 Task: Find connections with filter location Szarvas with filter topic #Softwaredesignwith filter profile language English with filter current company Biocon with filter school B.P. Poddar Institute Of Management and Technology with filter industry Specialty Trade Contractors with filter service category Project Management with filter keywords title Sales Manager
Action: Mouse pressed left at (506, 35)
Screenshot: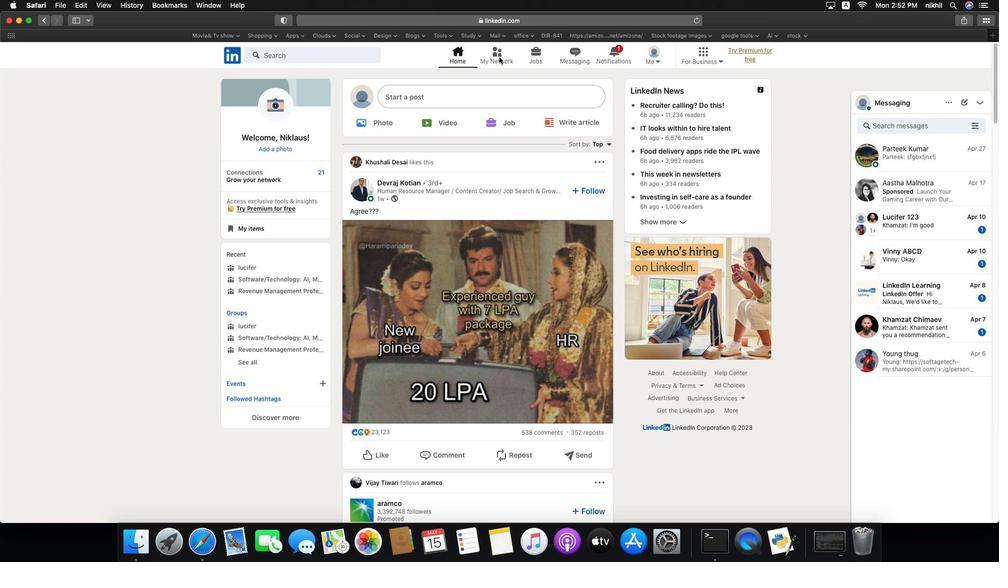 
Action: Mouse pressed left at (506, 35)
Screenshot: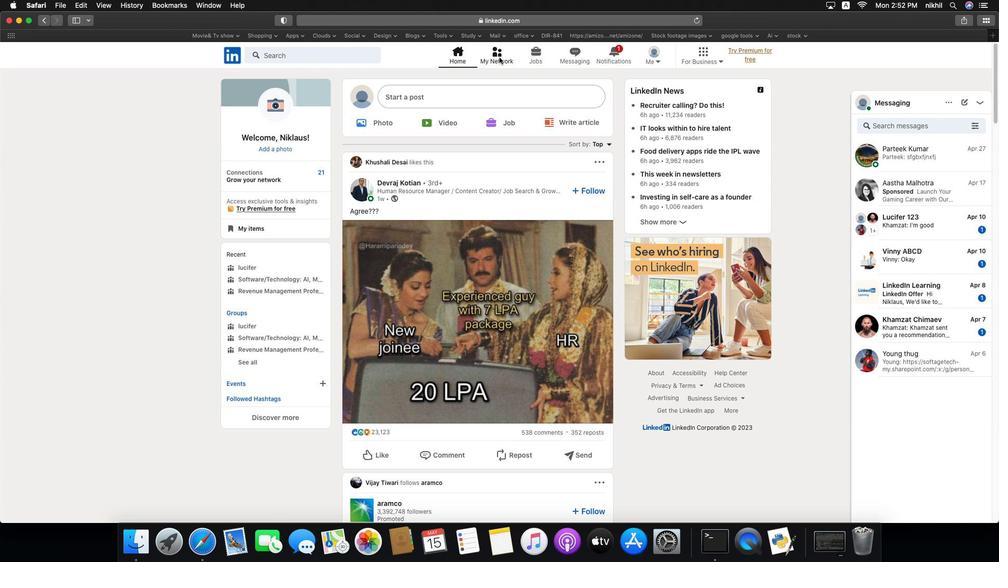 
Action: Mouse moved to (282, 92)
Screenshot: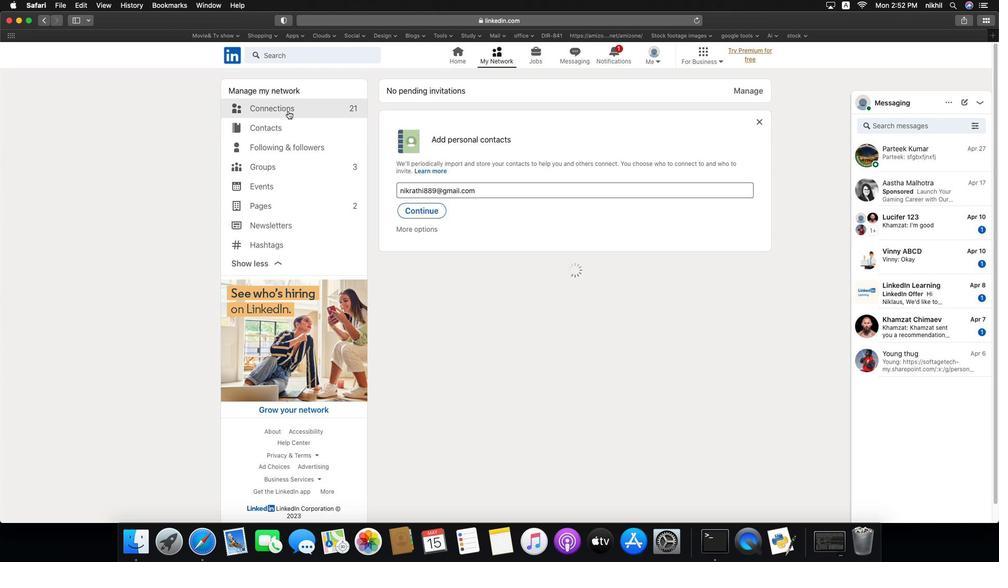
Action: Mouse pressed left at (282, 92)
Screenshot: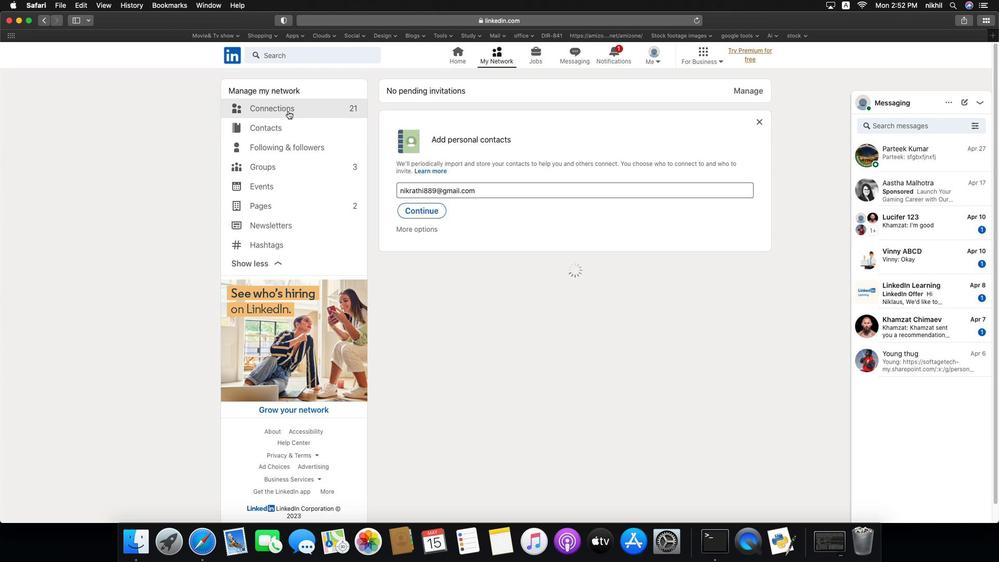 
Action: Mouse moved to (294, 88)
Screenshot: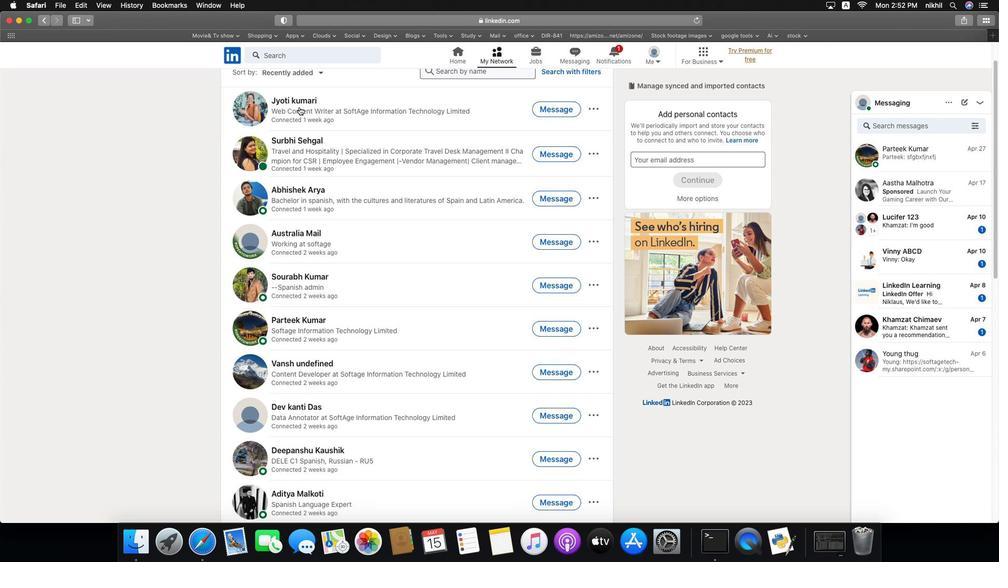 
Action: Mouse scrolled (294, 88) with delta (-24, -24)
Screenshot: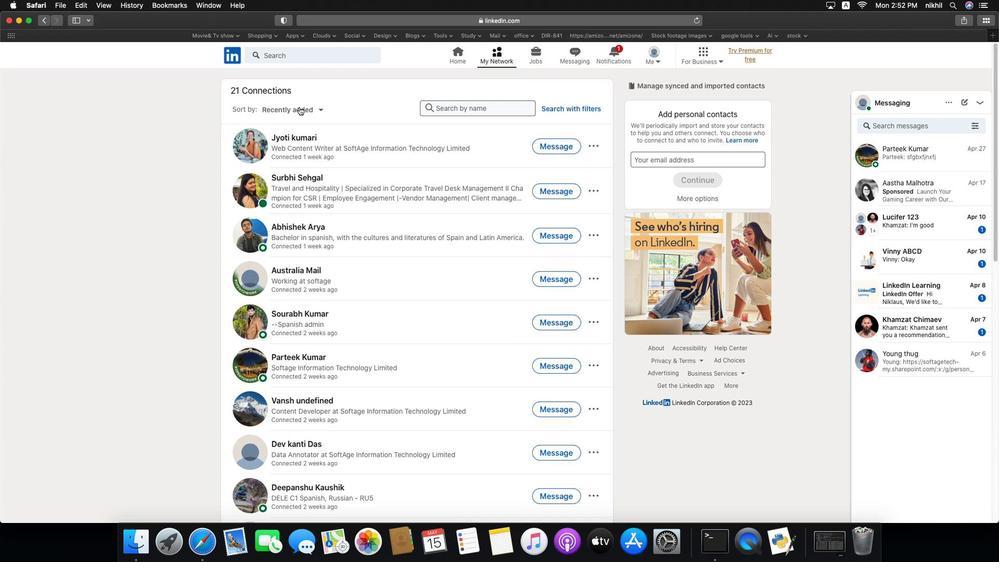 
Action: Mouse scrolled (294, 88) with delta (-24, -24)
Screenshot: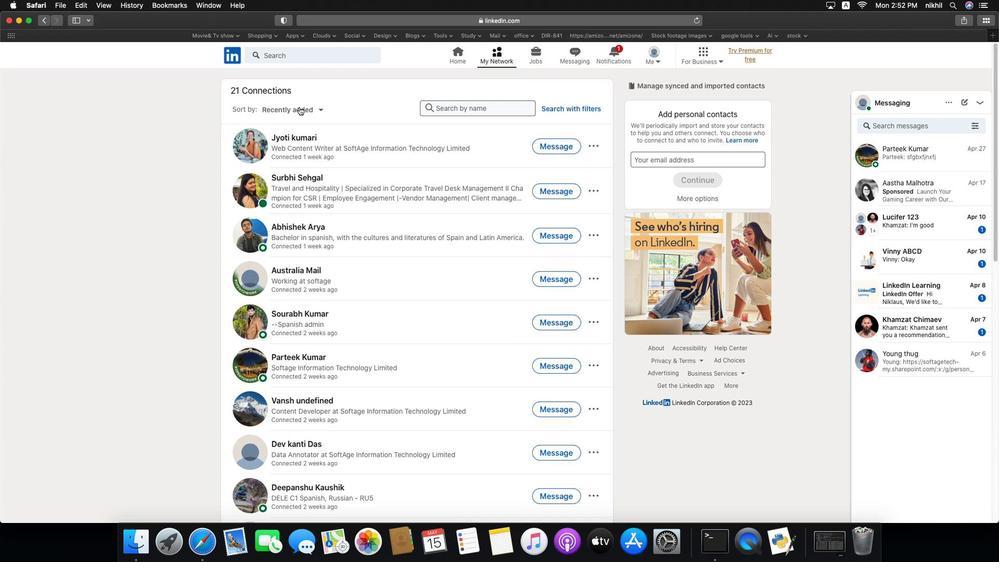 
Action: Mouse scrolled (294, 88) with delta (-24, -23)
Screenshot: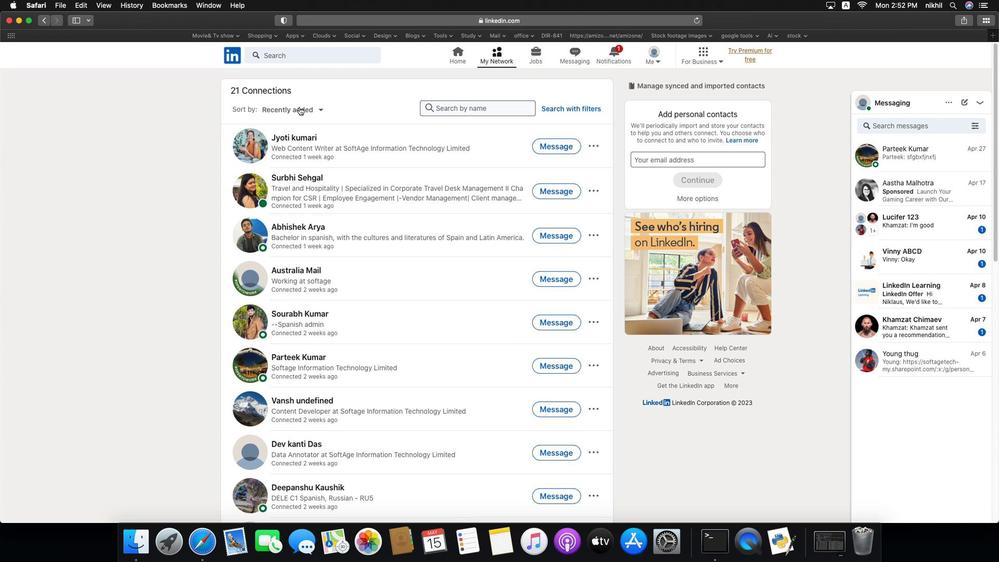 
Action: Mouse moved to (569, 92)
Screenshot: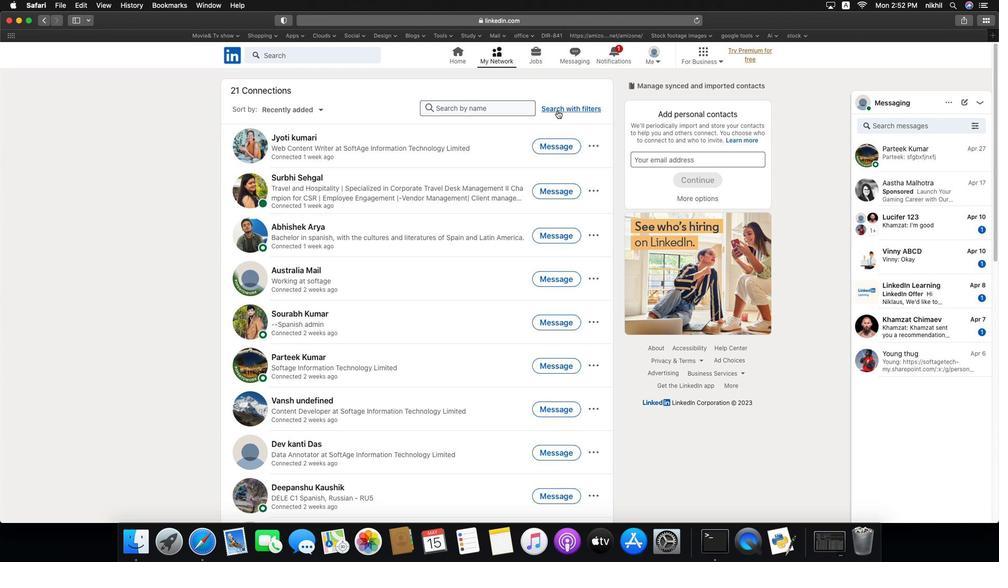 
Action: Mouse pressed left at (569, 92)
Screenshot: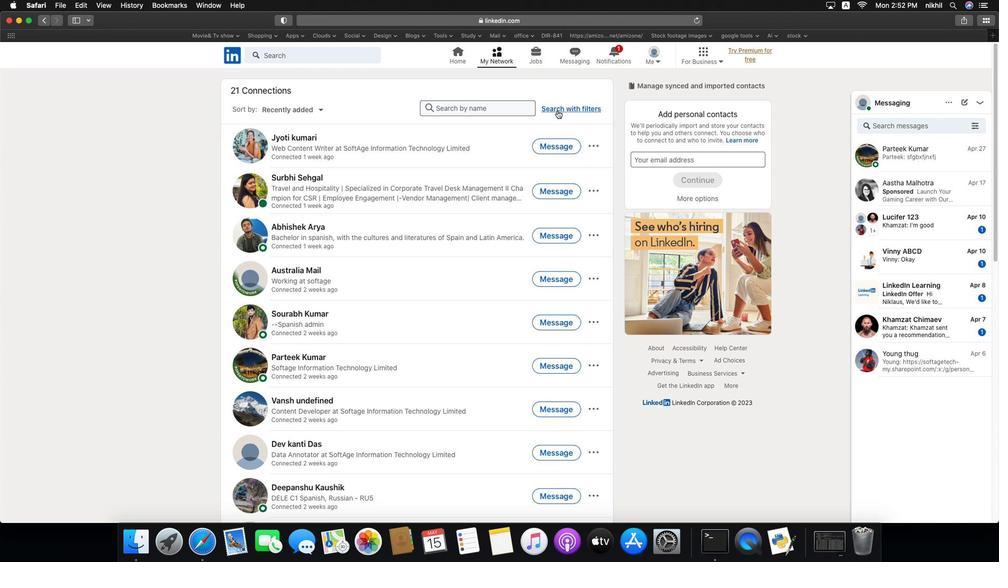 
Action: Mouse moved to (560, 59)
Screenshot: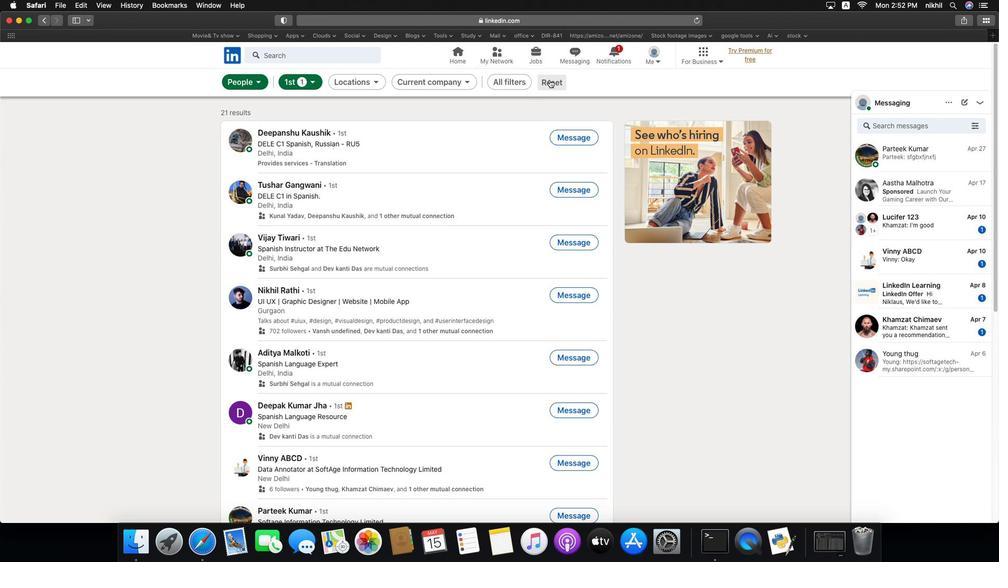 
Action: Mouse pressed left at (560, 59)
Screenshot: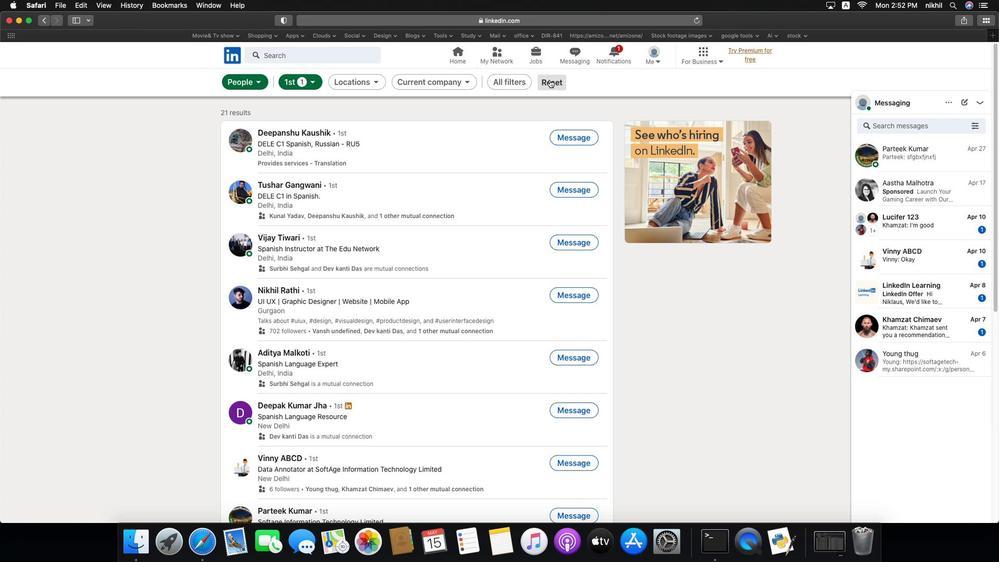 
Action: Mouse pressed left at (560, 59)
Screenshot: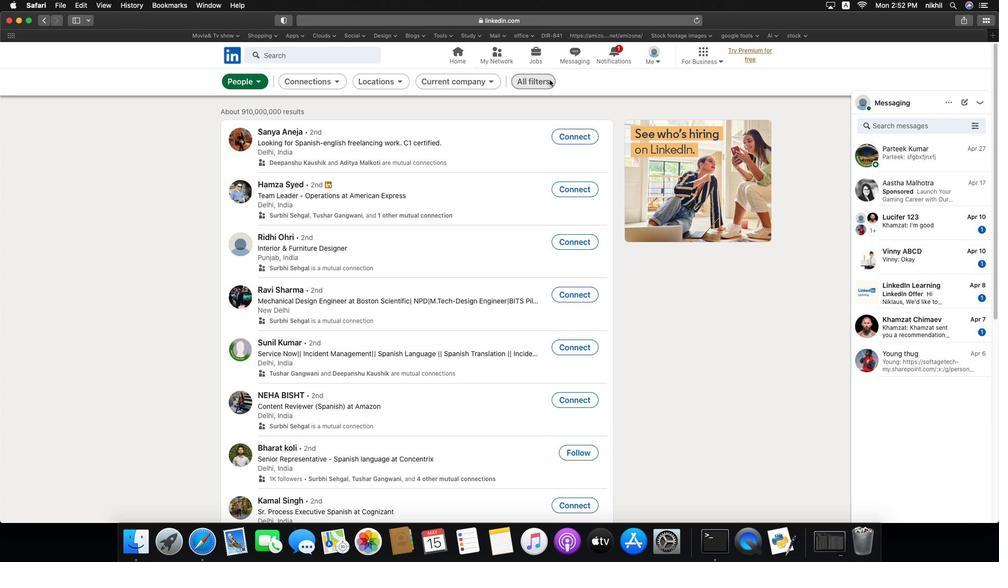 
Action: Mouse moved to (1006, 338)
Screenshot: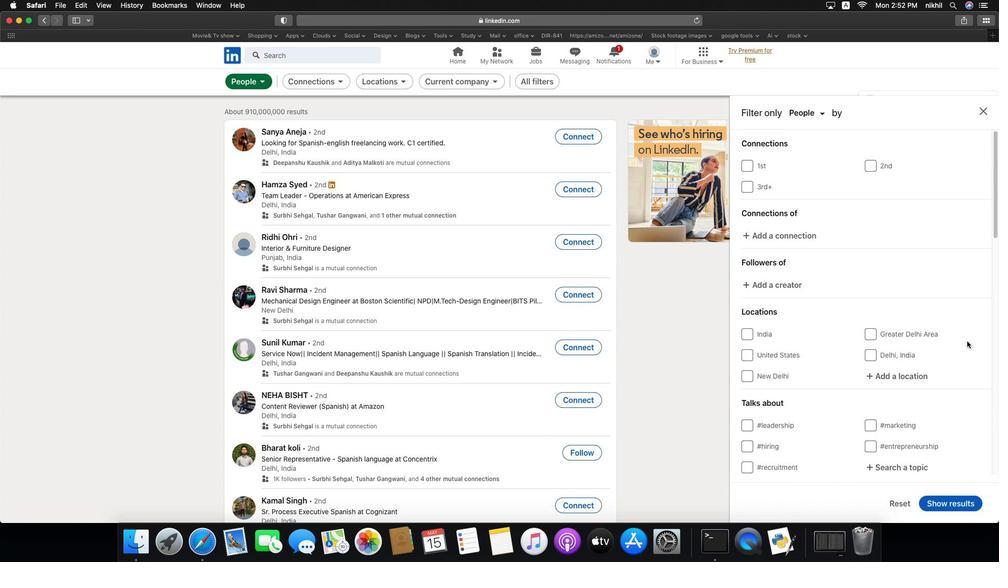 
Action: Mouse scrolled (1006, 338) with delta (-24, -25)
Screenshot: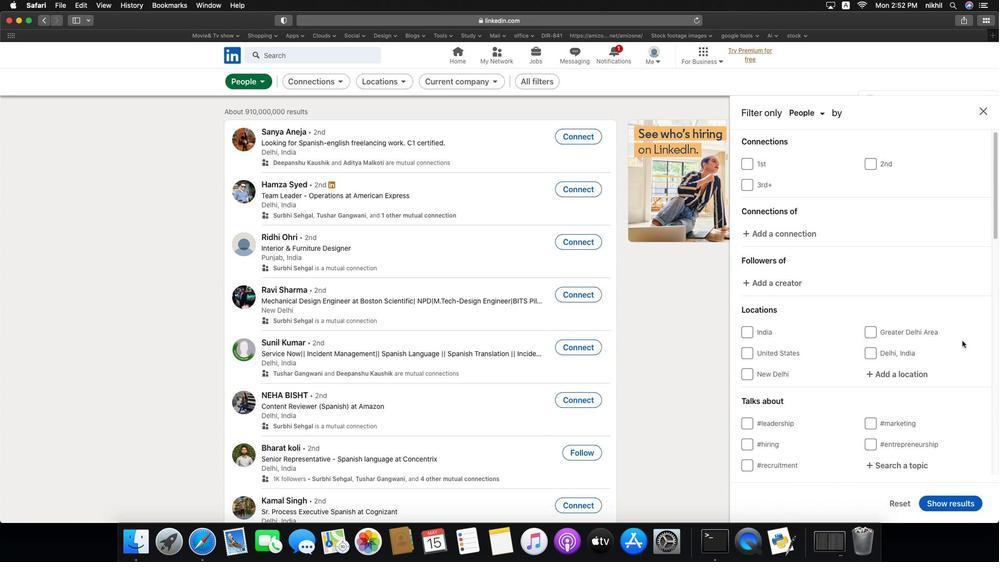
Action: Mouse moved to (933, 368)
Screenshot: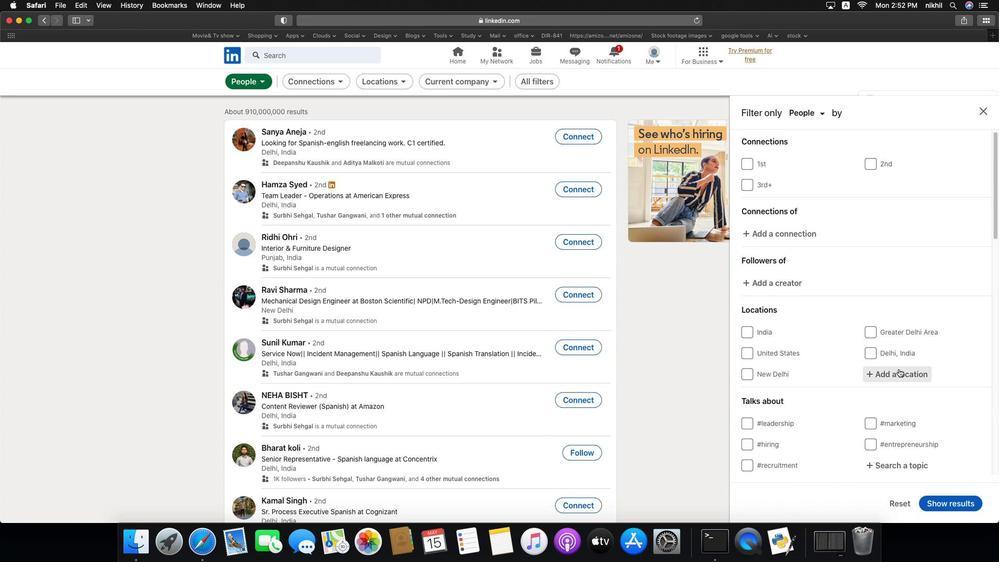 
Action: Mouse pressed left at (933, 368)
Screenshot: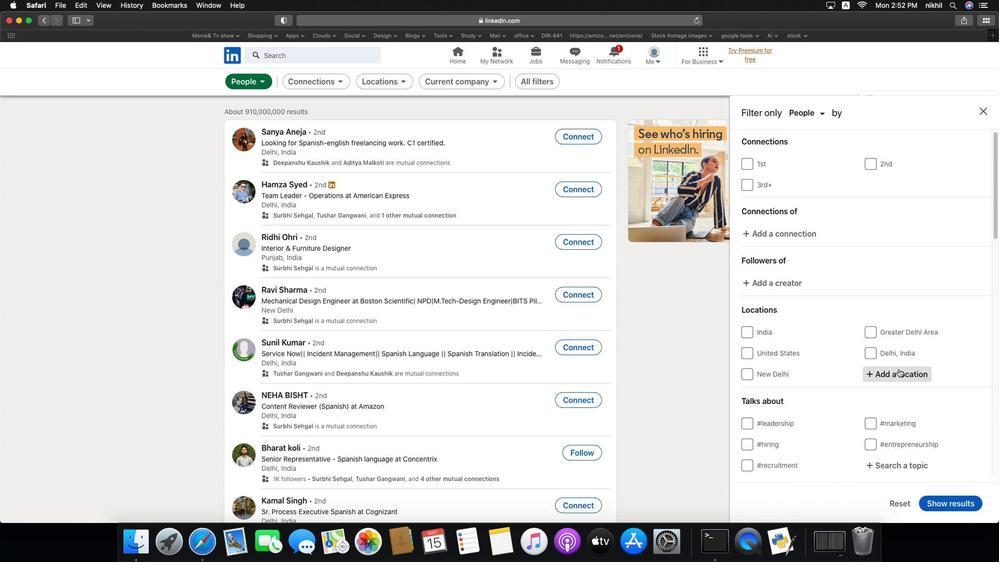 
Action: Key pressed Key.caps_lock'S'Key.caps_lock'z''a''e''v''a''s'Key.enter
Screenshot: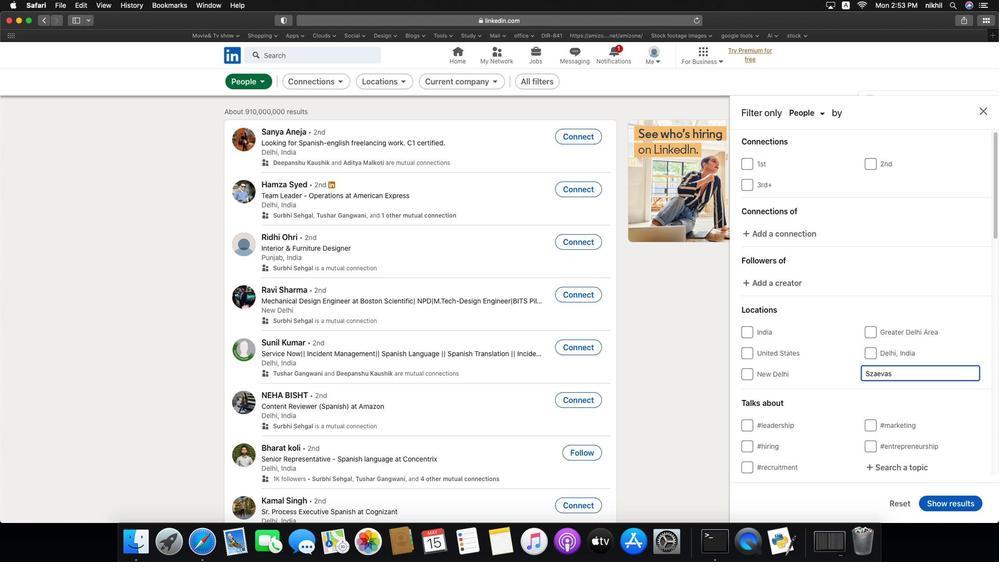 
Action: Mouse scrolled (933, 368) with delta (-24, -25)
Screenshot: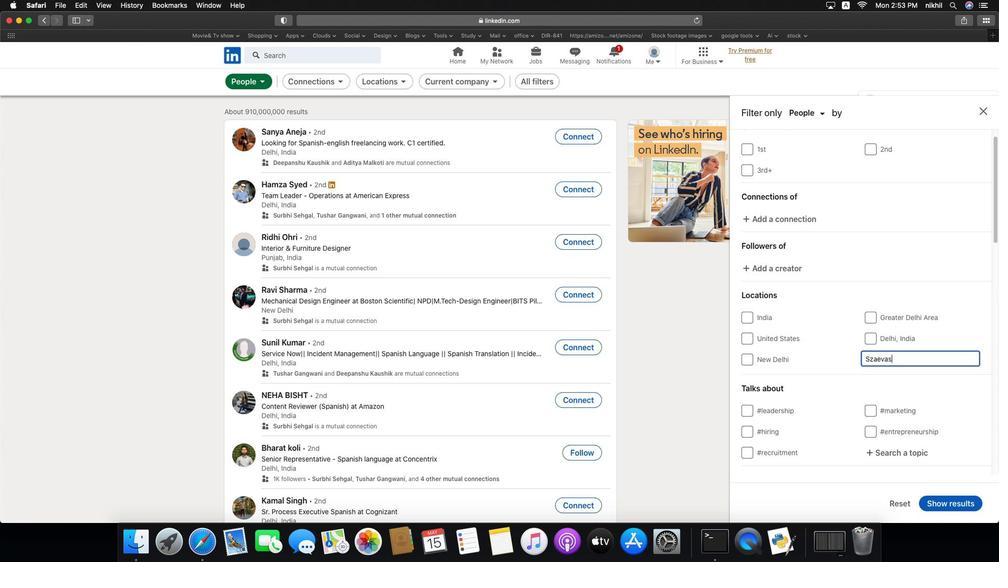
Action: Mouse scrolled (933, 368) with delta (-24, -25)
Screenshot: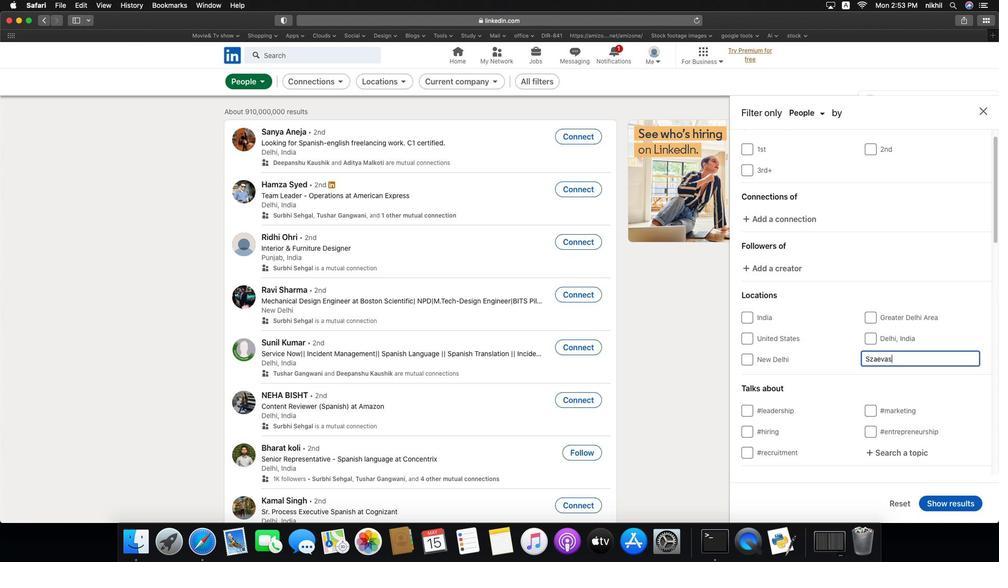 
Action: Mouse scrolled (933, 368) with delta (-24, -25)
Screenshot: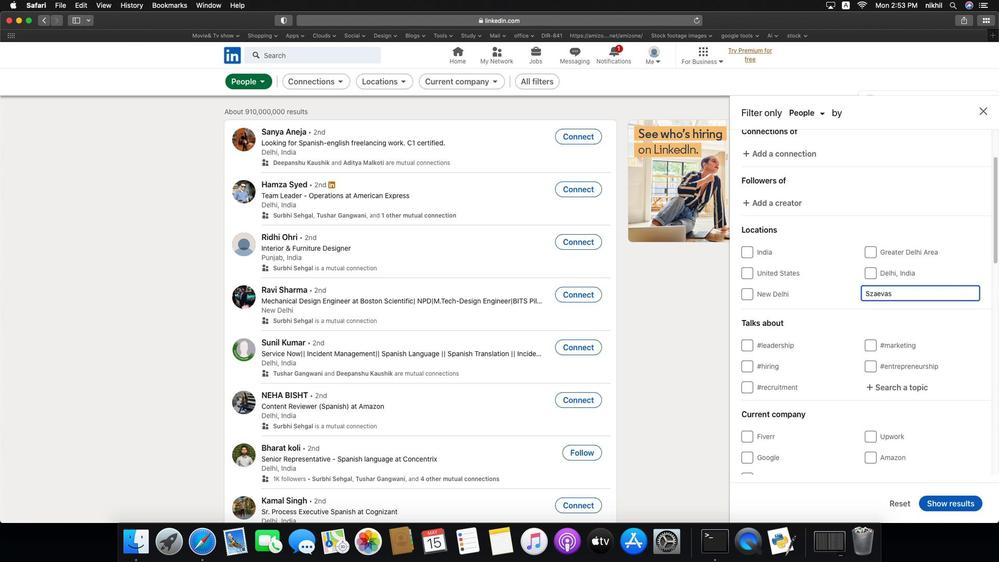 
Action: Mouse scrolled (933, 368) with delta (-24, -25)
Screenshot: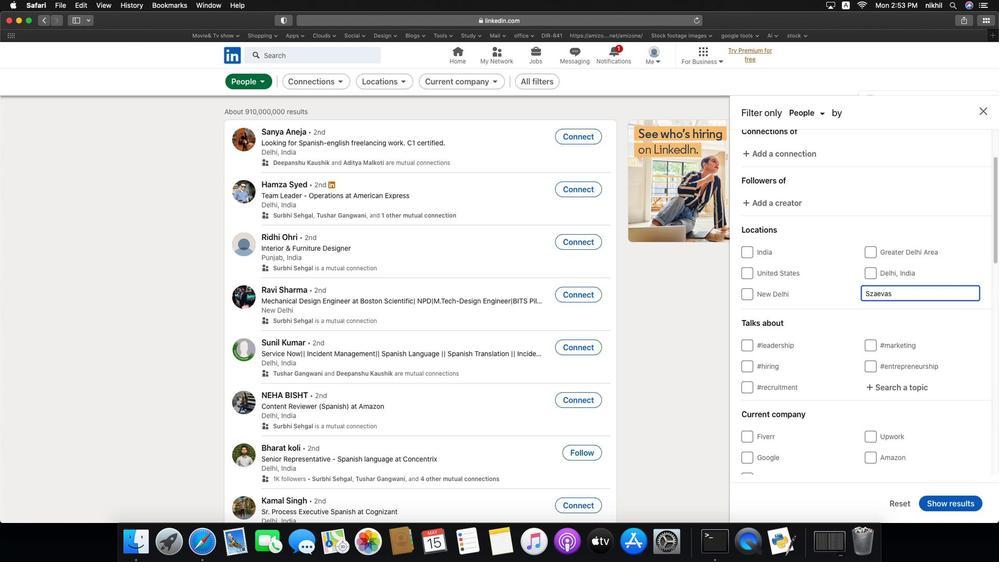 
Action: Mouse scrolled (933, 368) with delta (-24, -26)
Screenshot: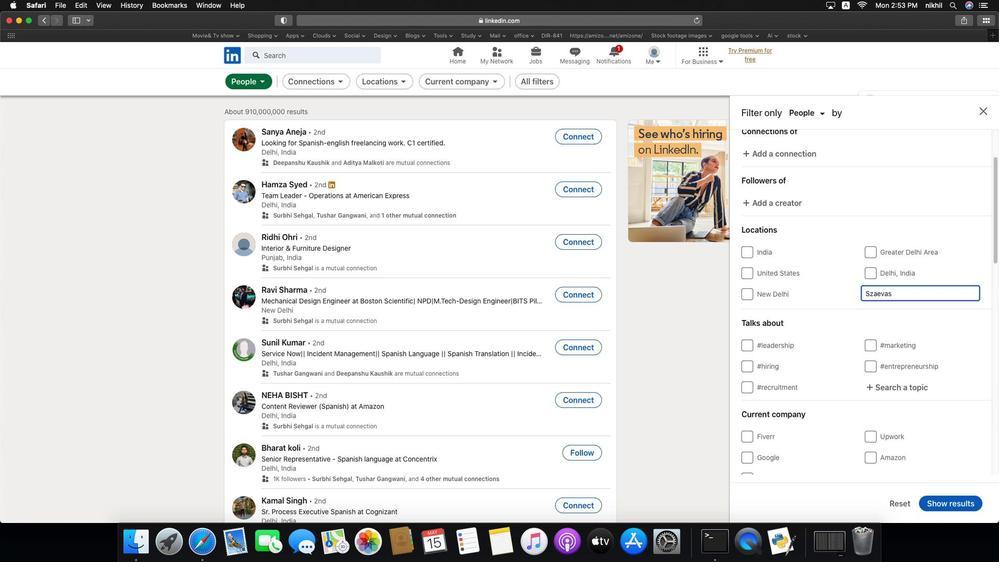
Action: Mouse moved to (930, 394)
Screenshot: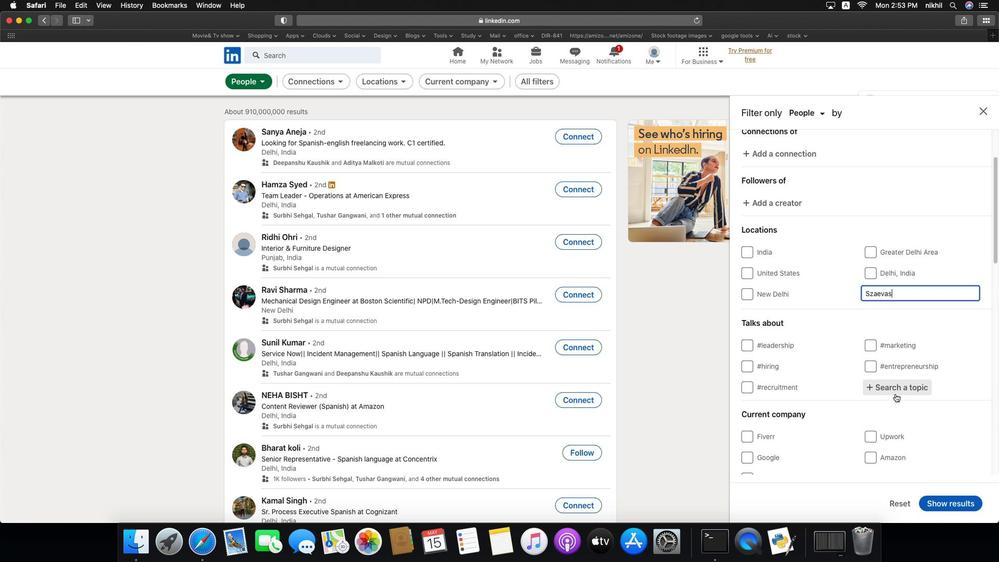
Action: Mouse pressed left at (930, 394)
Screenshot: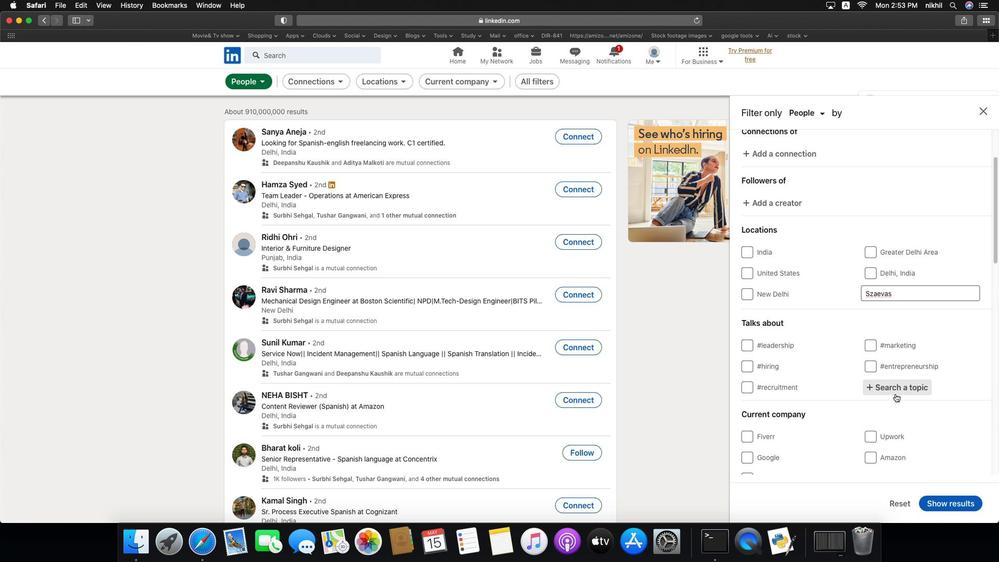 
Action: Key pressed Key.shift'#'Key.caps_lock'S'Key.caps_lock'o''f''t''w''a''r''e''d''e''s''i''g''n'Key.enter
Screenshot: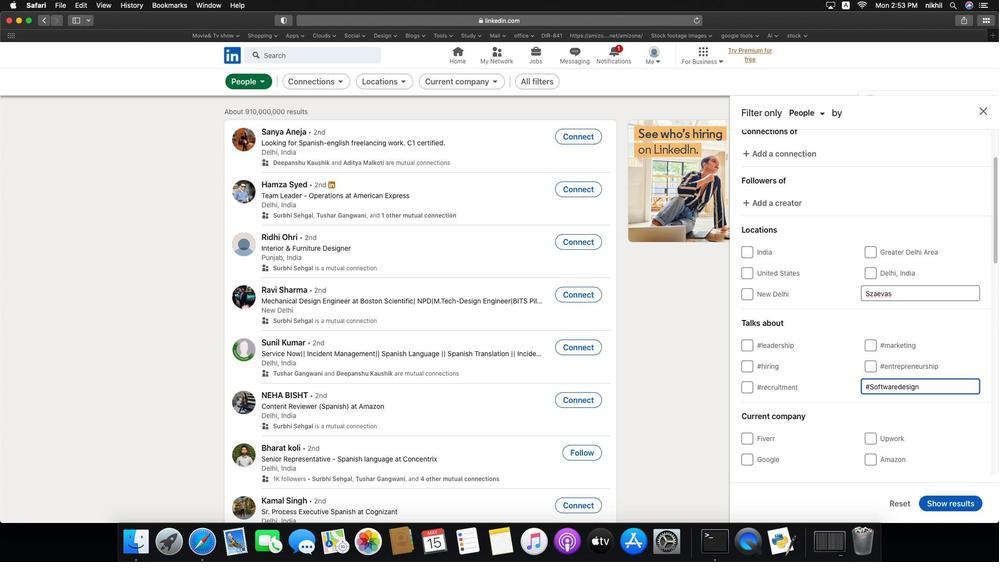 
Action: Mouse scrolled (930, 394) with delta (-24, -25)
Screenshot: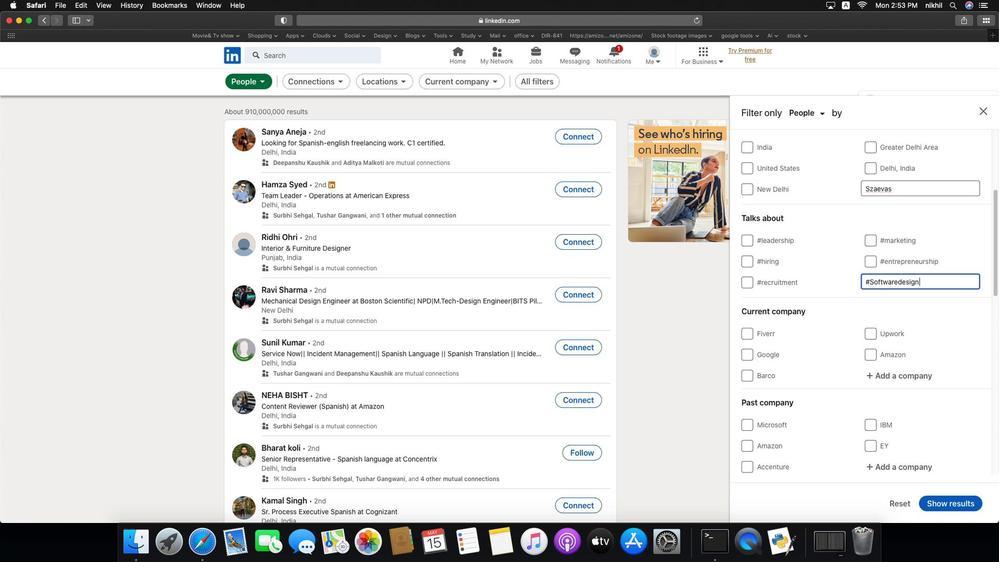 
Action: Mouse scrolled (930, 394) with delta (-24, -25)
Screenshot: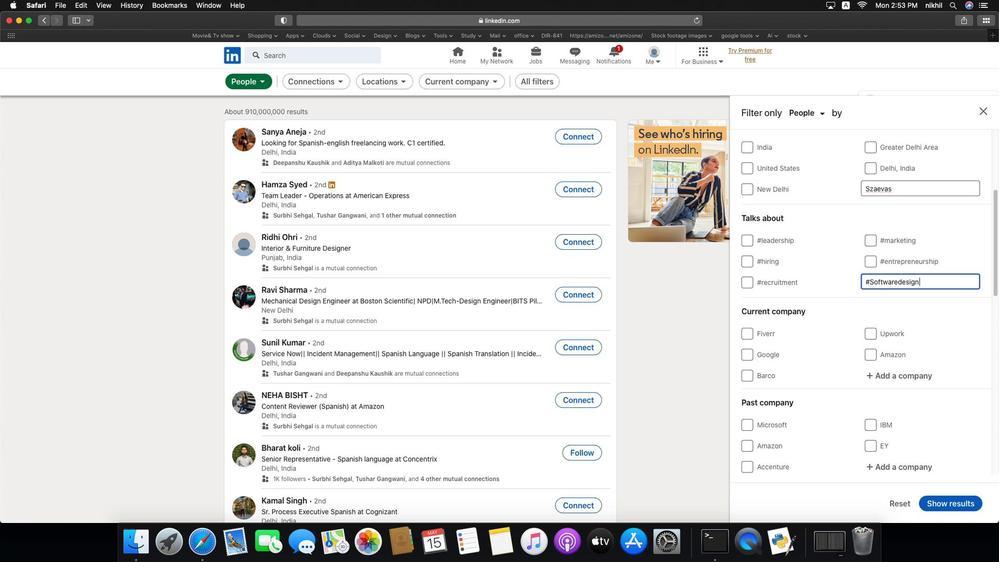 
Action: Mouse scrolled (930, 394) with delta (-24, -27)
Screenshot: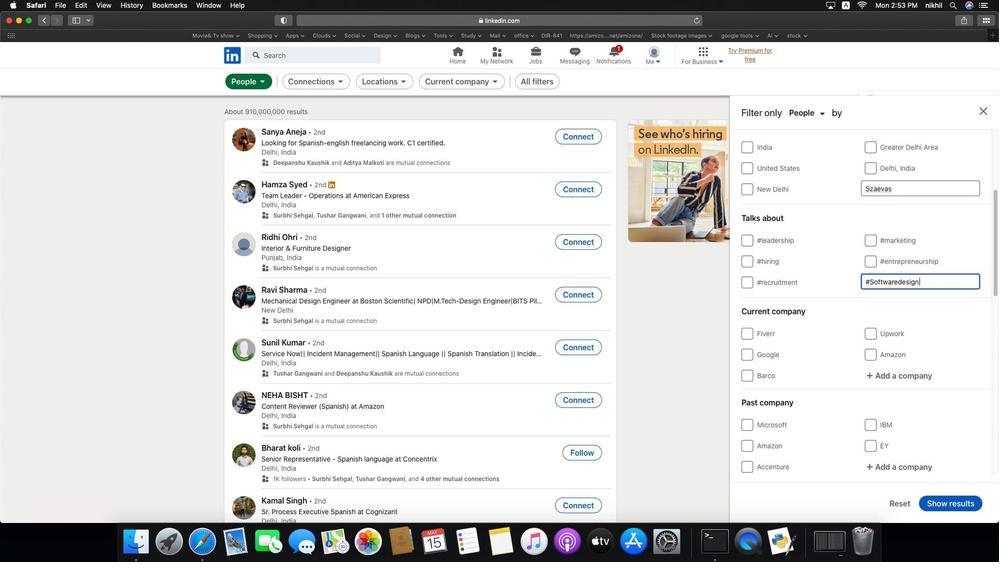 
Action: Mouse scrolled (930, 394) with delta (-24, -25)
Screenshot: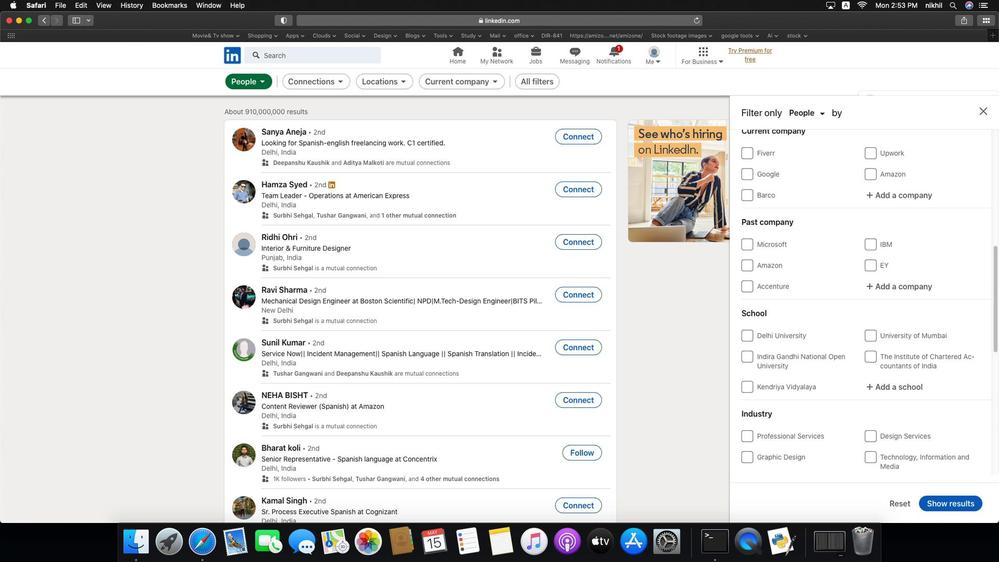 
Action: Mouse scrolled (930, 394) with delta (-24, -25)
Screenshot: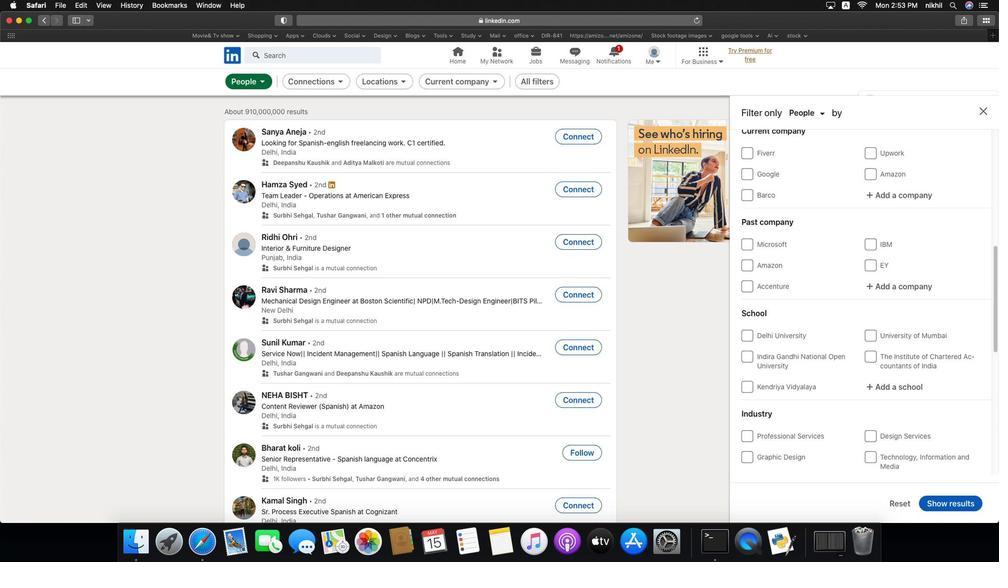 
Action: Mouse scrolled (930, 394) with delta (-24, -26)
Screenshot: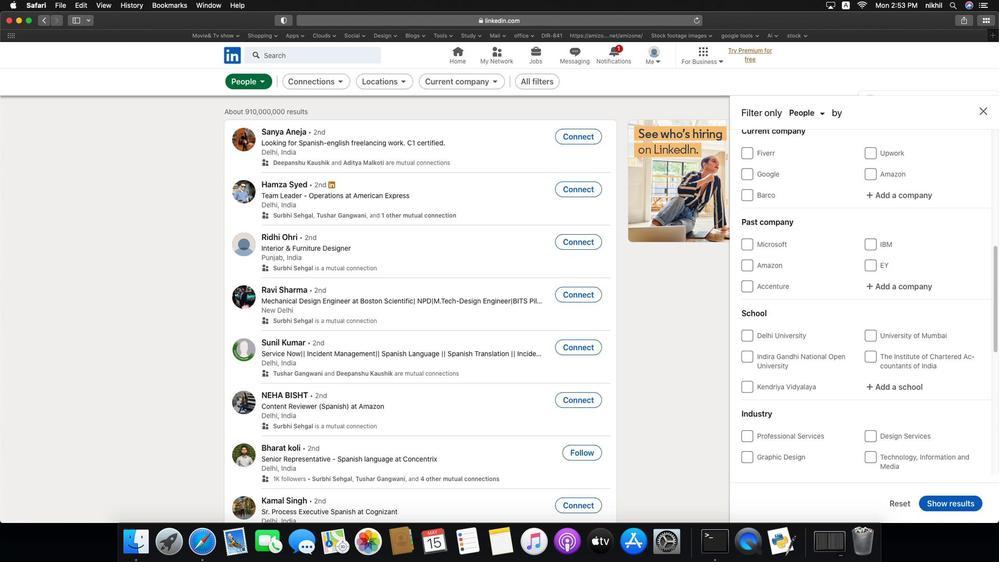 
Action: Mouse scrolled (930, 394) with delta (-24, -27)
Screenshot: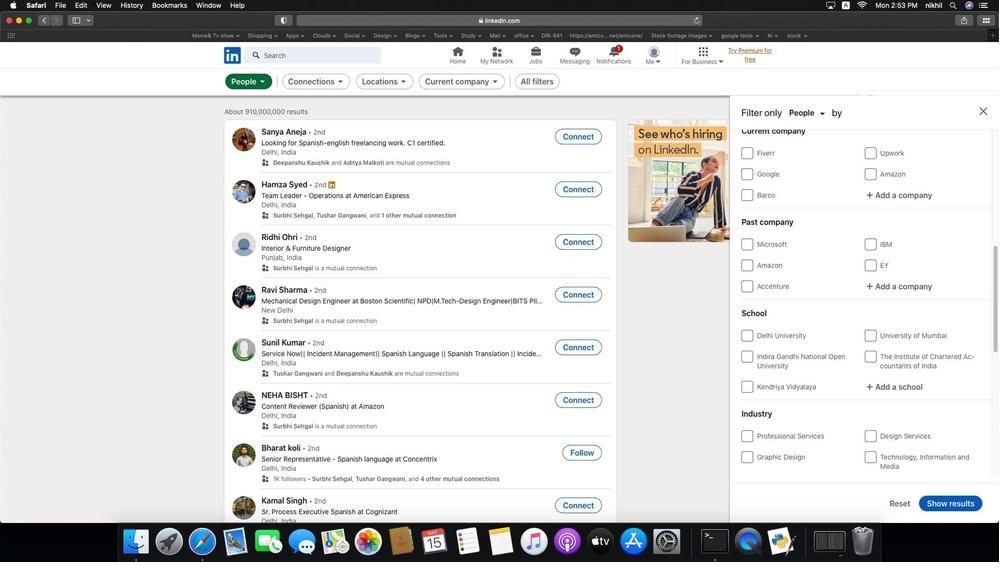 
Action: Mouse scrolled (930, 394) with delta (-24, -25)
Screenshot: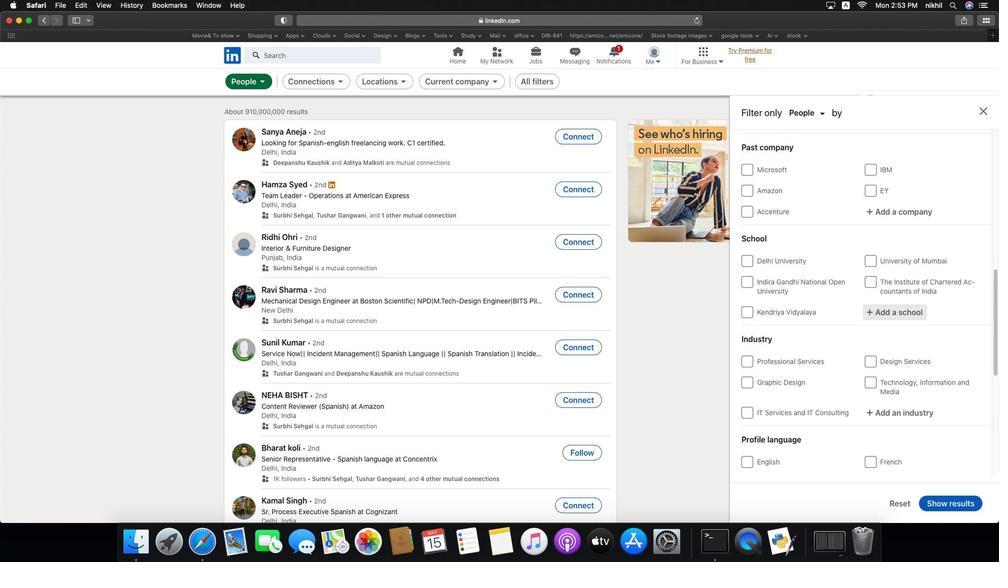 
Action: Mouse scrolled (930, 394) with delta (-24, -25)
Screenshot: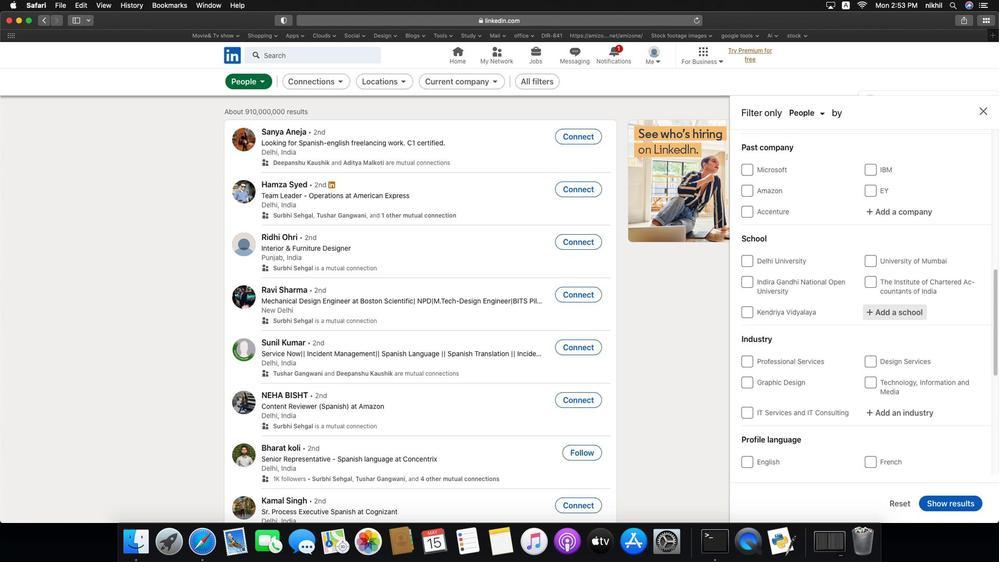 
Action: Mouse scrolled (930, 394) with delta (-24, -26)
Screenshot: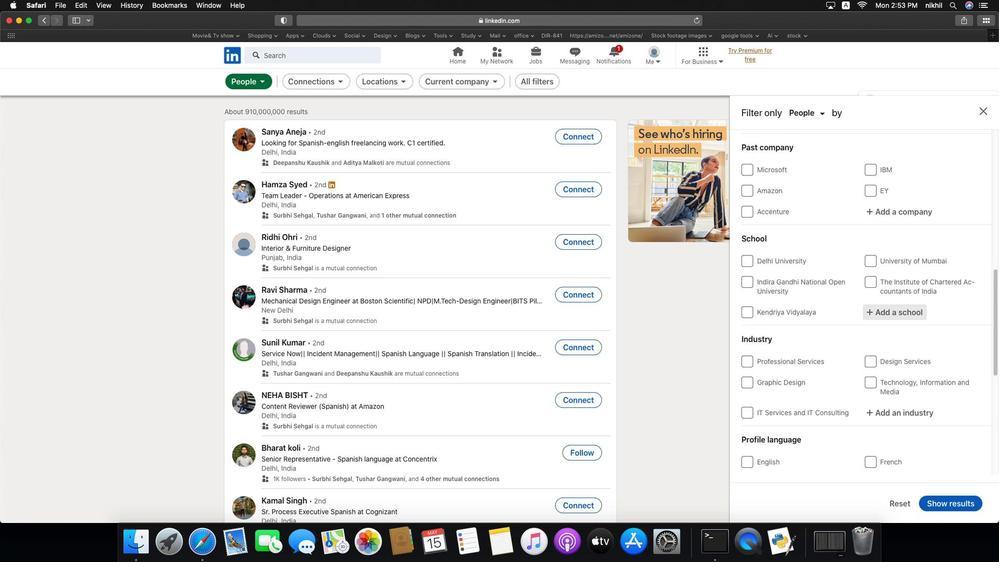 
Action: Mouse scrolled (930, 394) with delta (-24, -25)
Screenshot: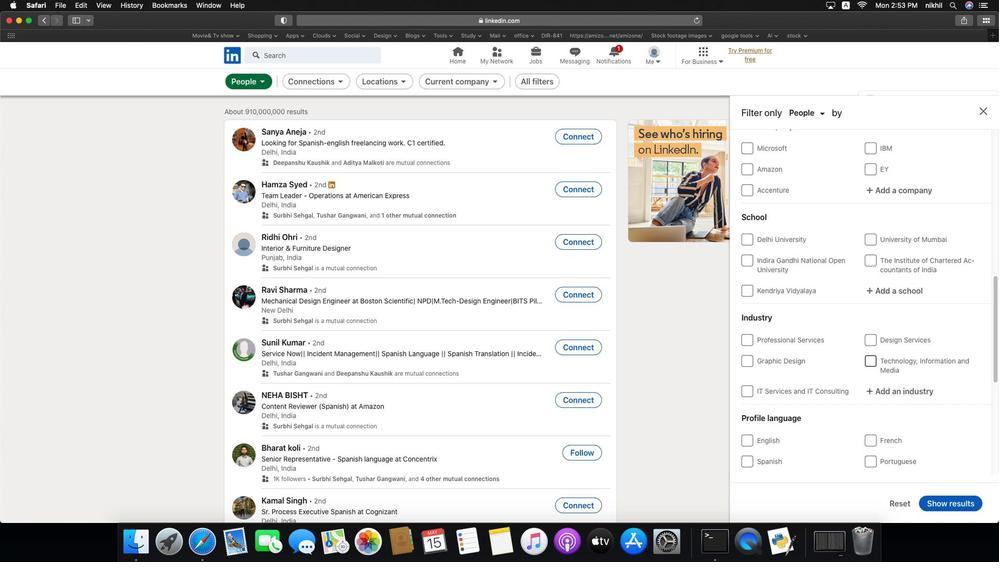 
Action: Mouse scrolled (930, 394) with delta (-24, -25)
Screenshot: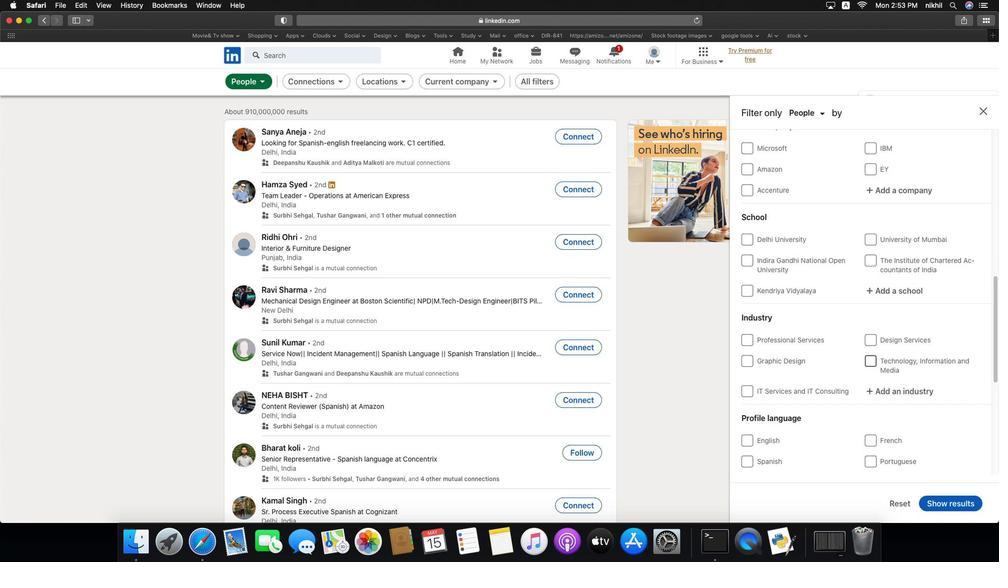 
Action: Mouse scrolled (930, 394) with delta (-24, -25)
Screenshot: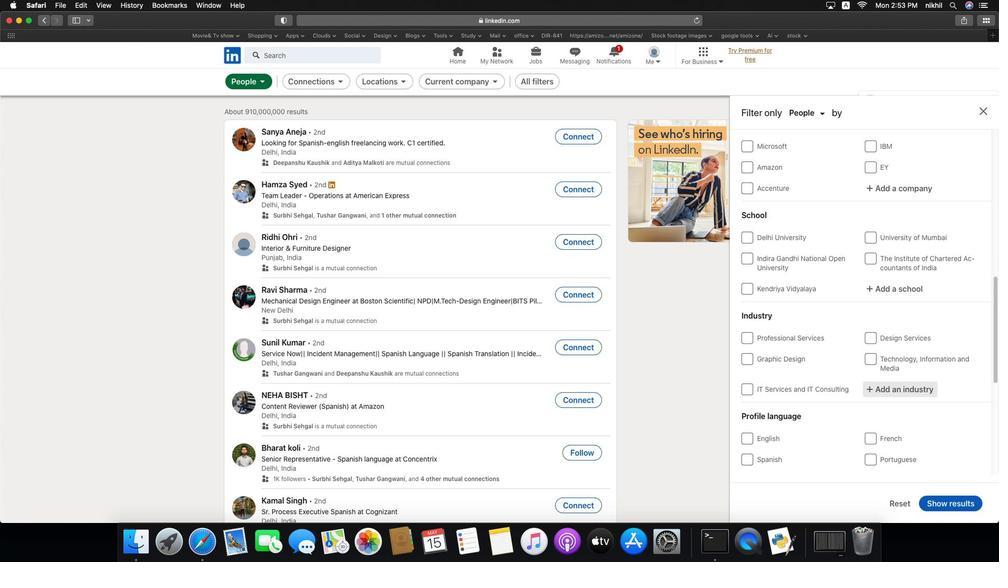 
Action: Mouse moved to (779, 442)
Screenshot: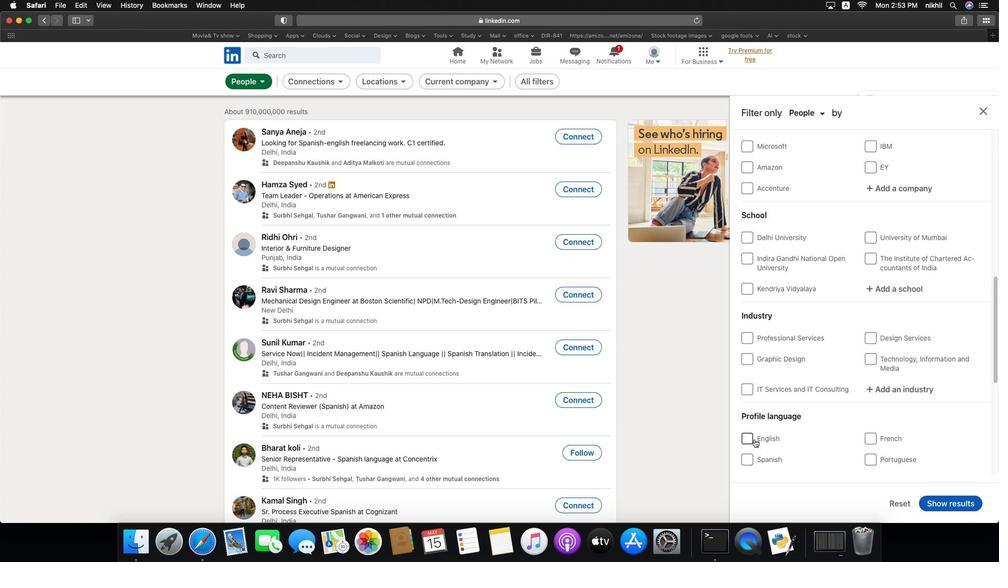 
Action: Mouse pressed left at (779, 442)
Screenshot: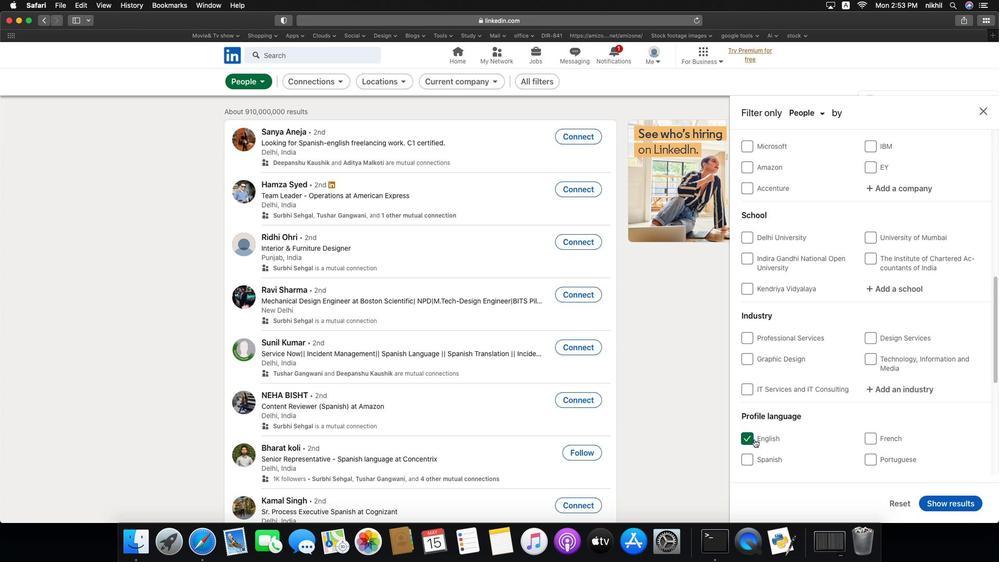 
Action: Mouse moved to (817, 428)
Screenshot: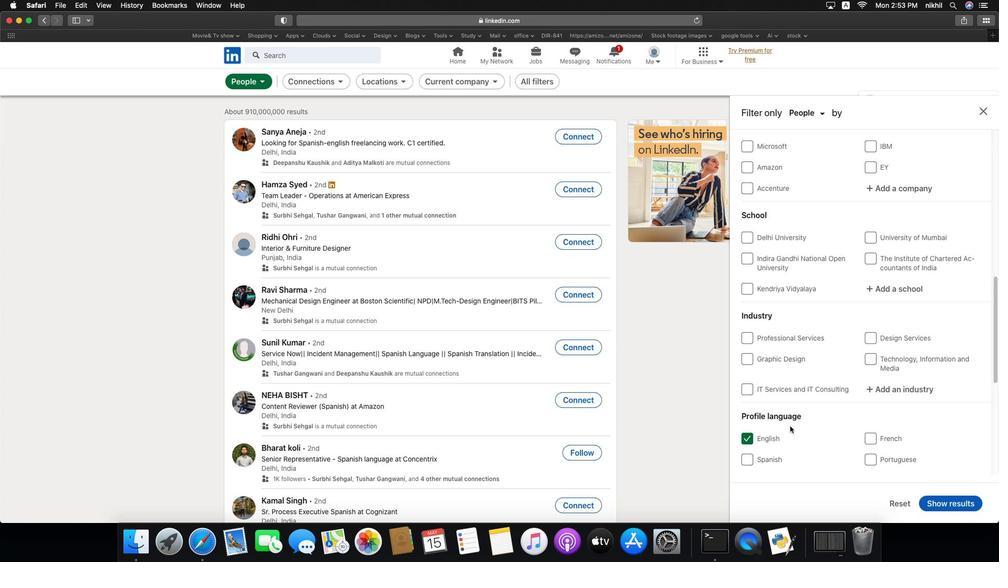 
Action: Mouse scrolled (817, 428) with delta (-24, -24)
Screenshot: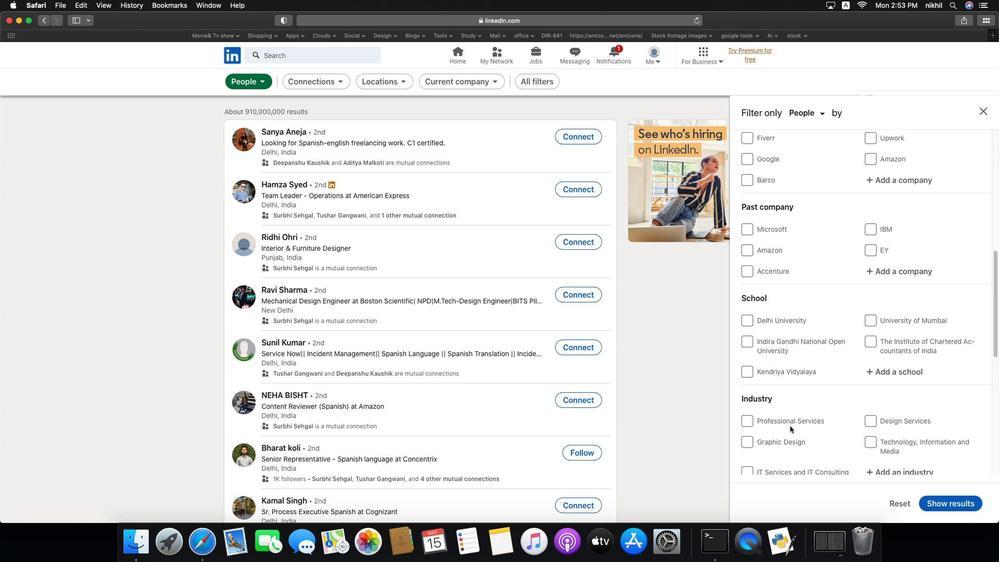 
Action: Mouse scrolled (817, 428) with delta (-24, -24)
Screenshot: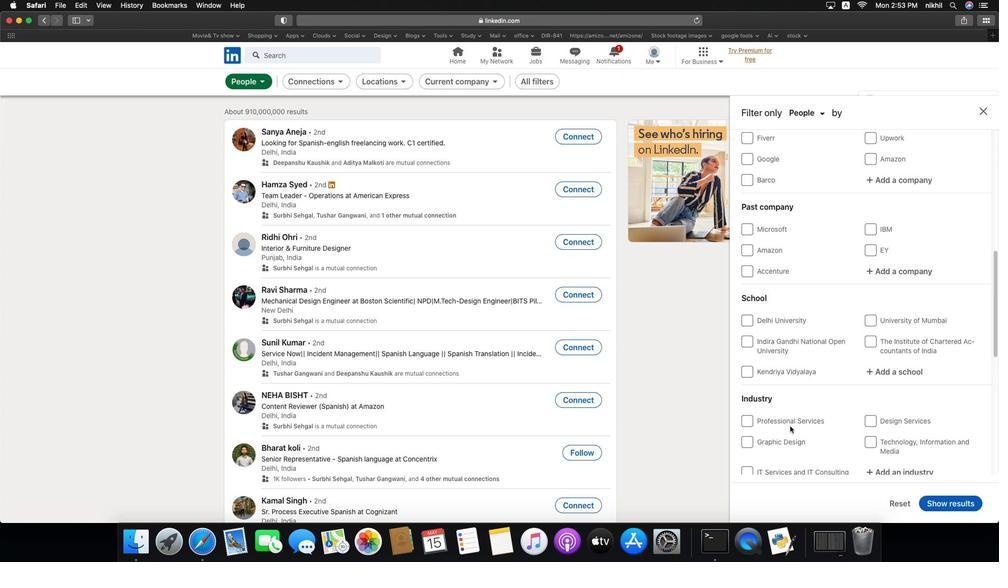 
Action: Mouse scrolled (817, 428) with delta (-24, -23)
Screenshot: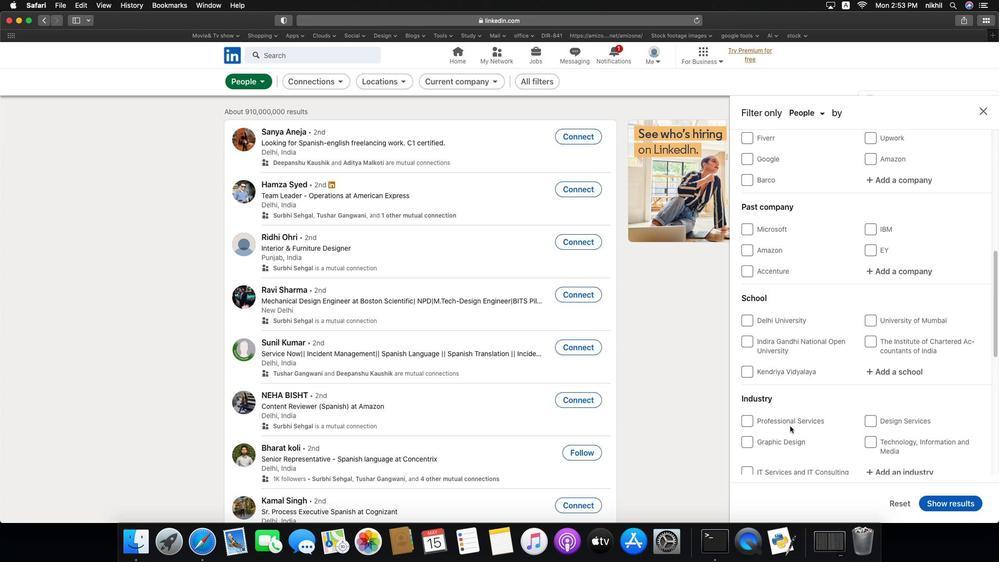 
Action: Mouse scrolled (817, 428) with delta (-24, -24)
Screenshot: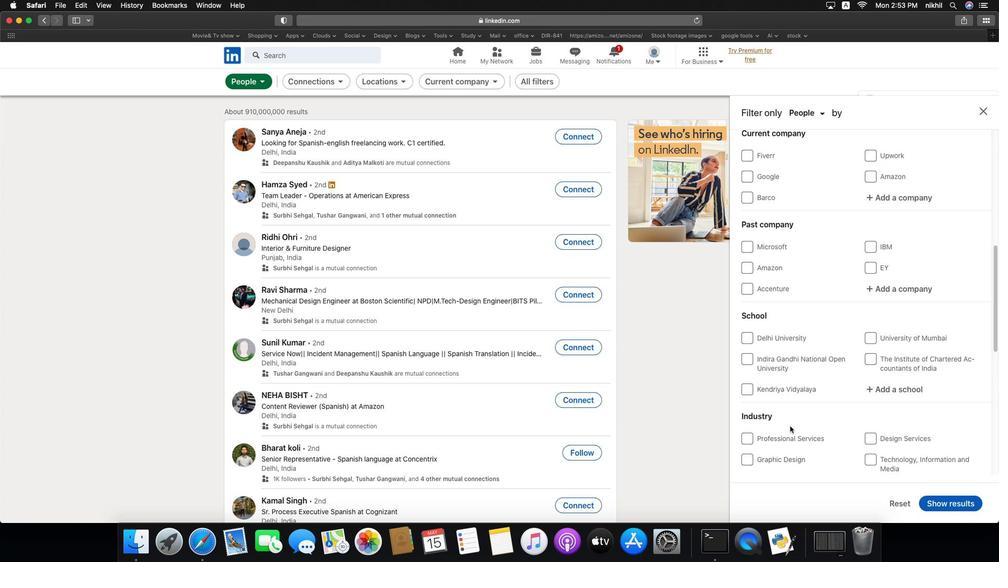
Action: Mouse scrolled (817, 428) with delta (-24, -24)
Screenshot: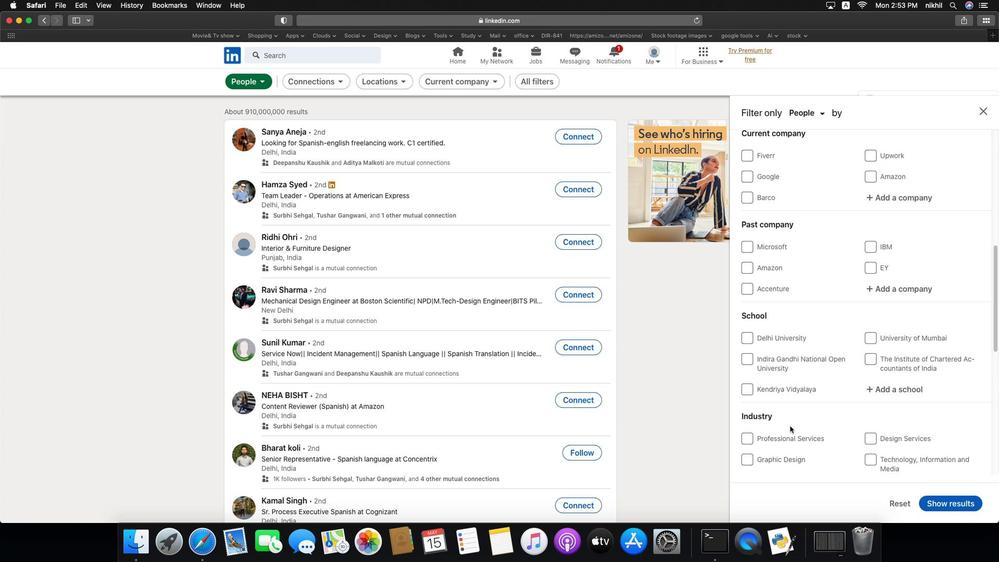 
Action: Mouse scrolled (817, 428) with delta (-24, -24)
Screenshot: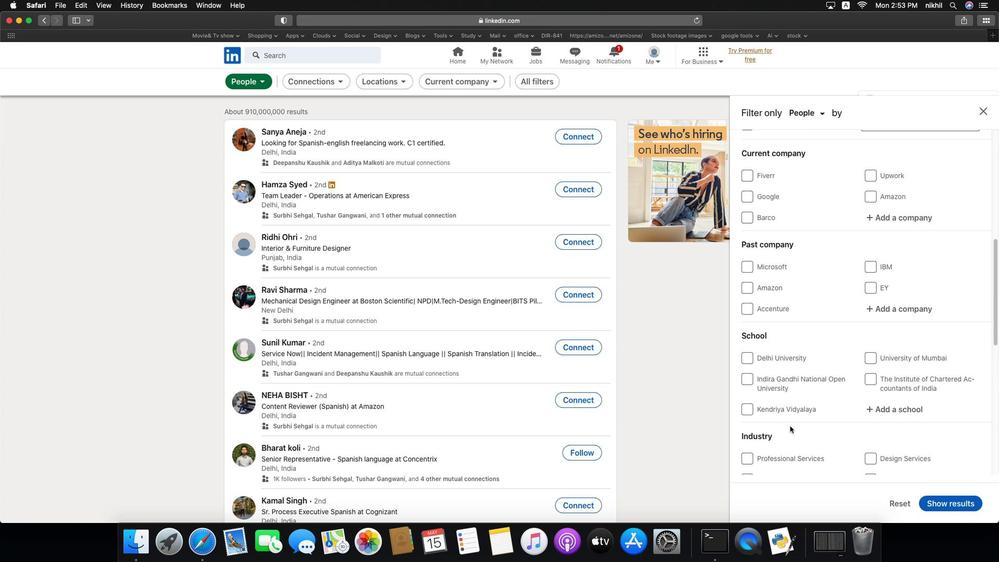 
Action: Mouse scrolled (817, 428) with delta (-24, -24)
Screenshot: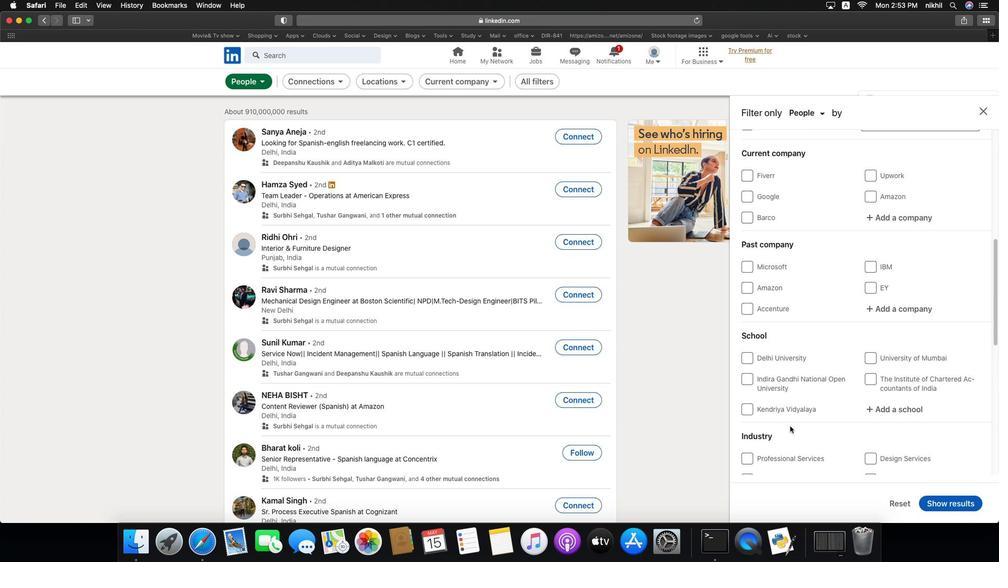 
Action: Mouse scrolled (817, 428) with delta (-24, -24)
Screenshot: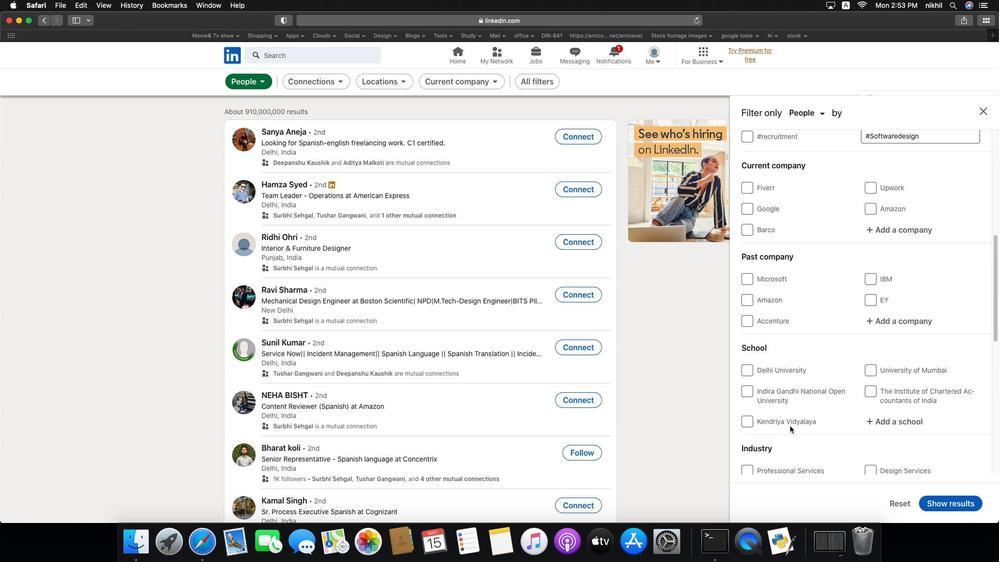 
Action: Mouse scrolled (817, 428) with delta (-24, -24)
Screenshot: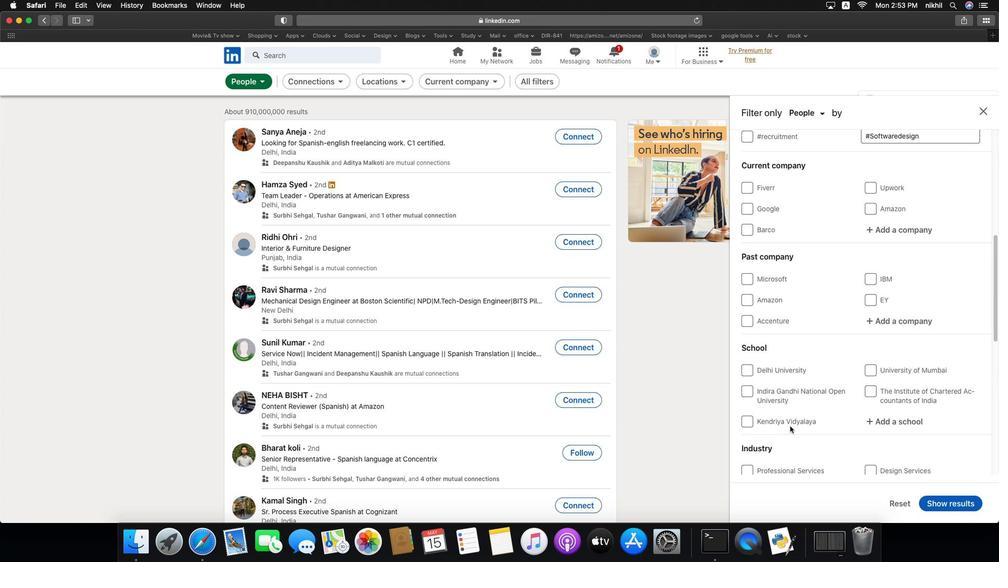 
Action: Mouse scrolled (817, 428) with delta (-24, -24)
Screenshot: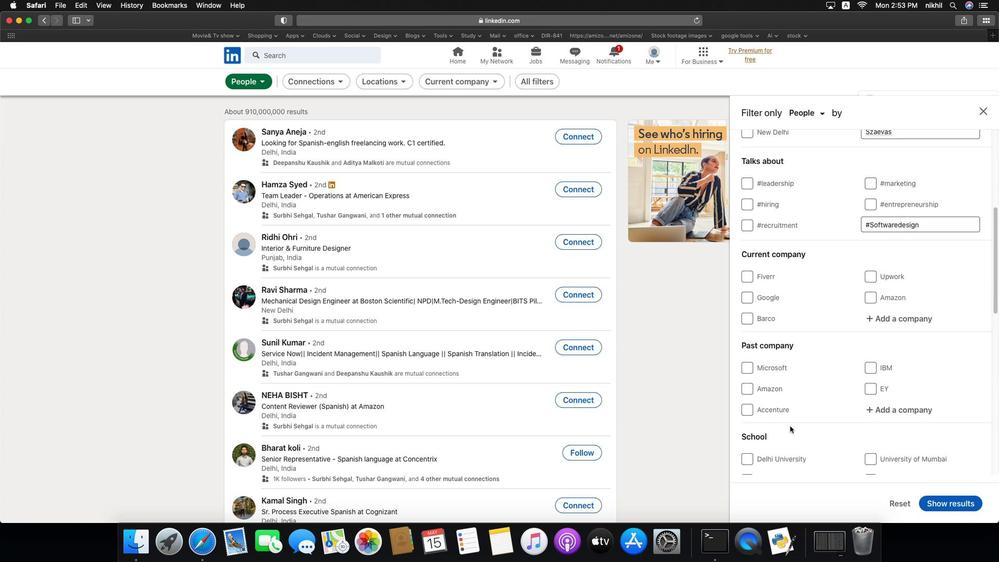 
Action: Mouse scrolled (817, 428) with delta (-24, -24)
Screenshot: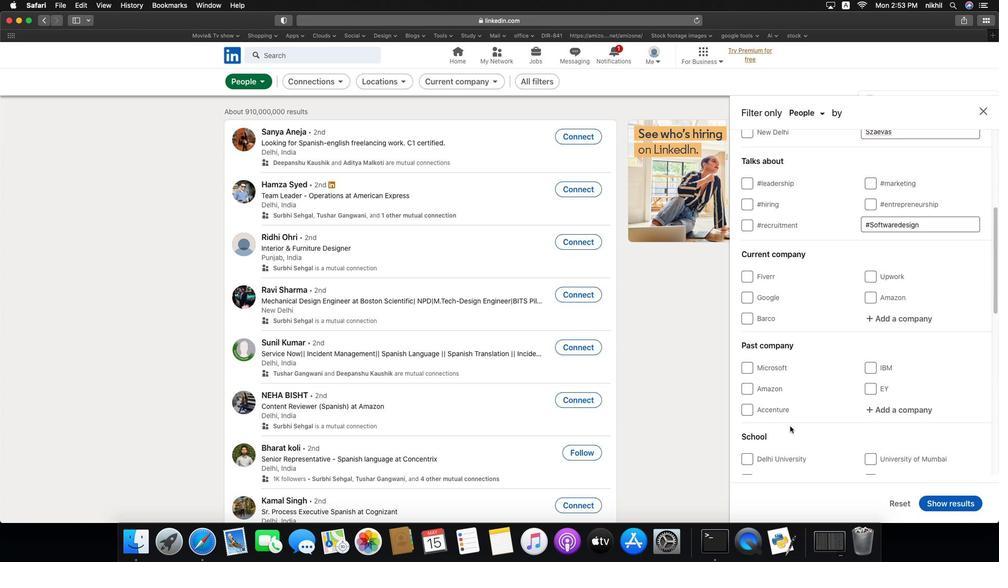 
Action: Mouse scrolled (817, 428) with delta (-24, -23)
Screenshot: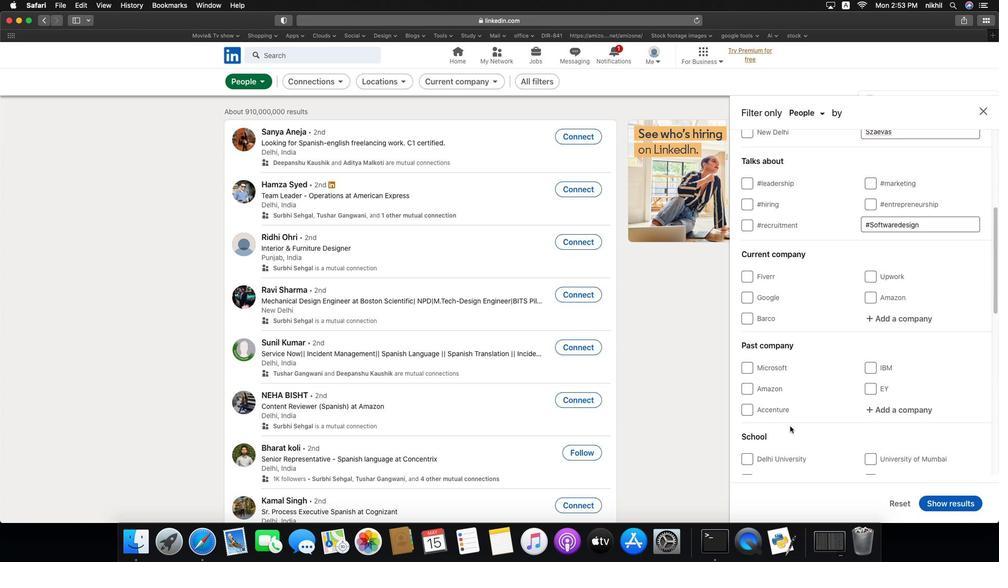 
Action: Mouse moved to (927, 311)
Screenshot: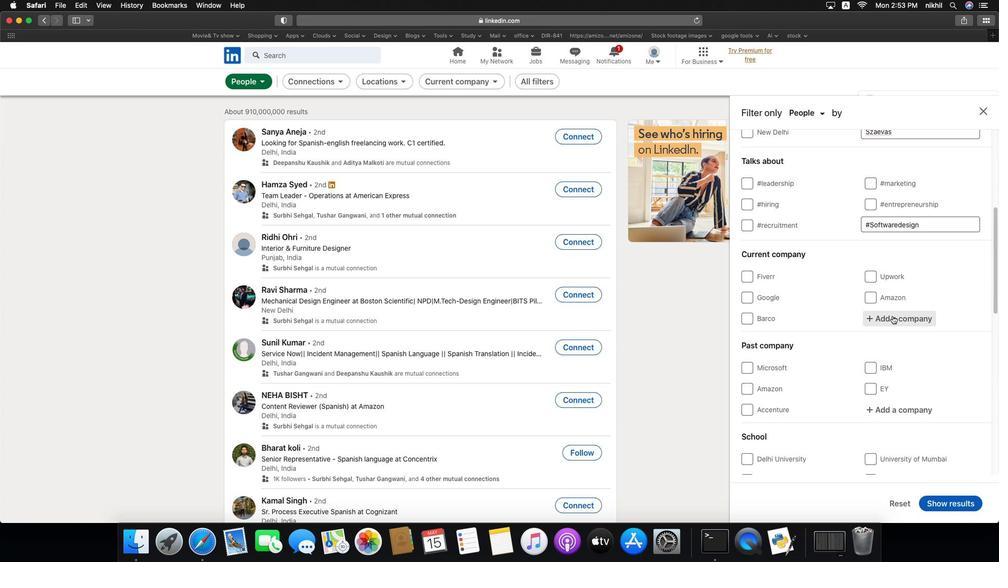 
Action: Mouse pressed left at (927, 311)
Screenshot: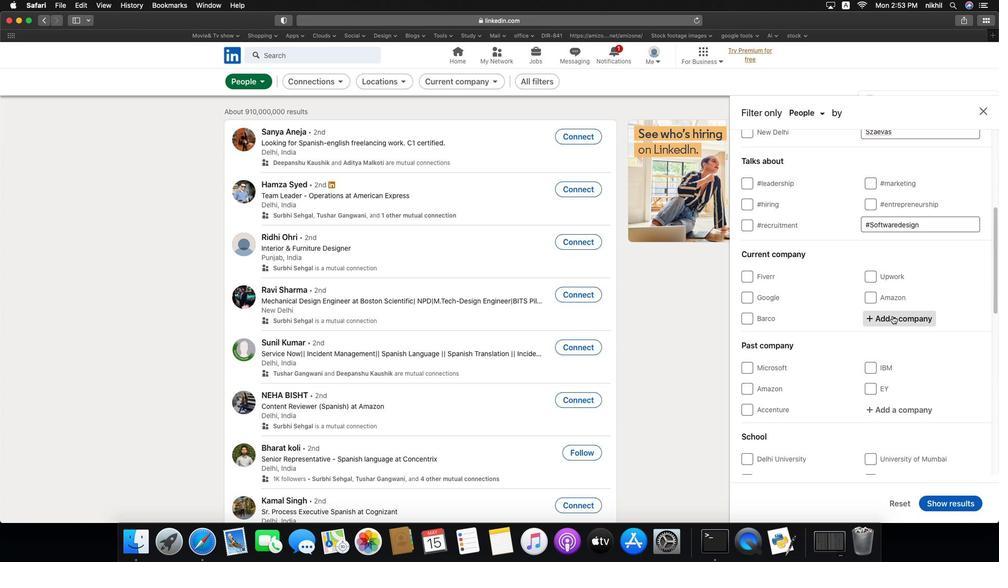 
Action: Key pressed Key.caps_lock'B'Key.caps_lock'i''o''c''o''n'
Screenshot: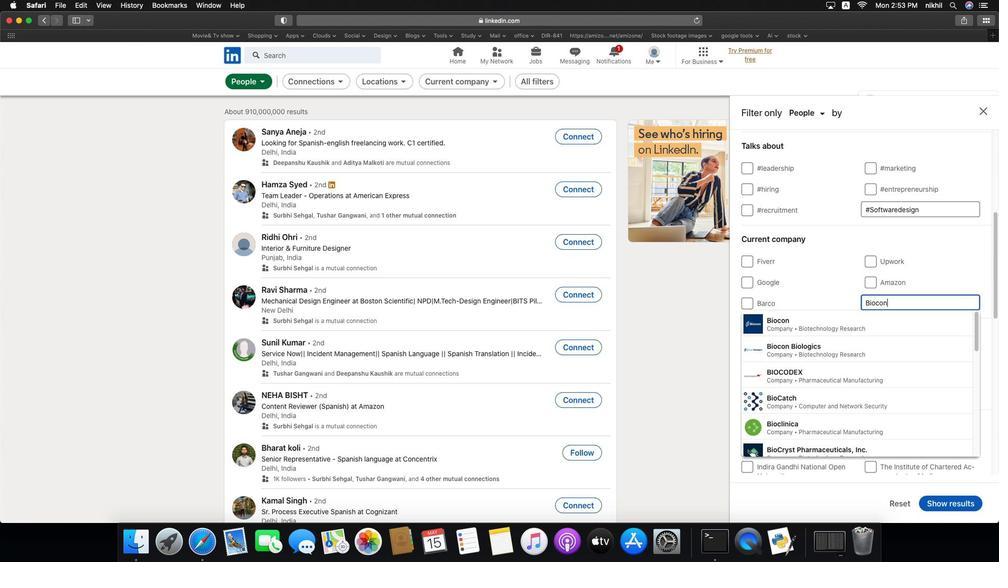 
Action: Mouse moved to (905, 323)
Screenshot: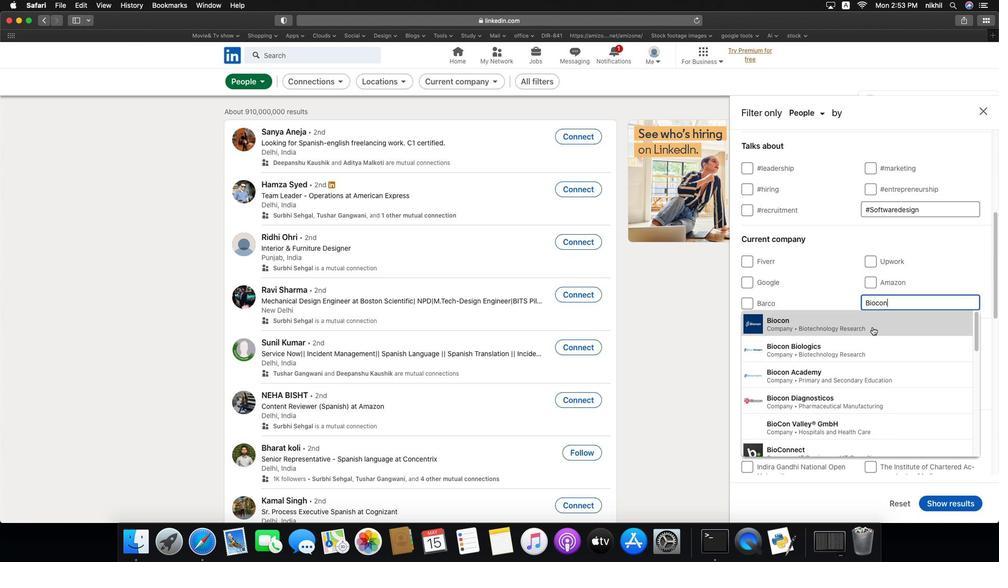 
Action: Mouse pressed left at (905, 323)
Screenshot: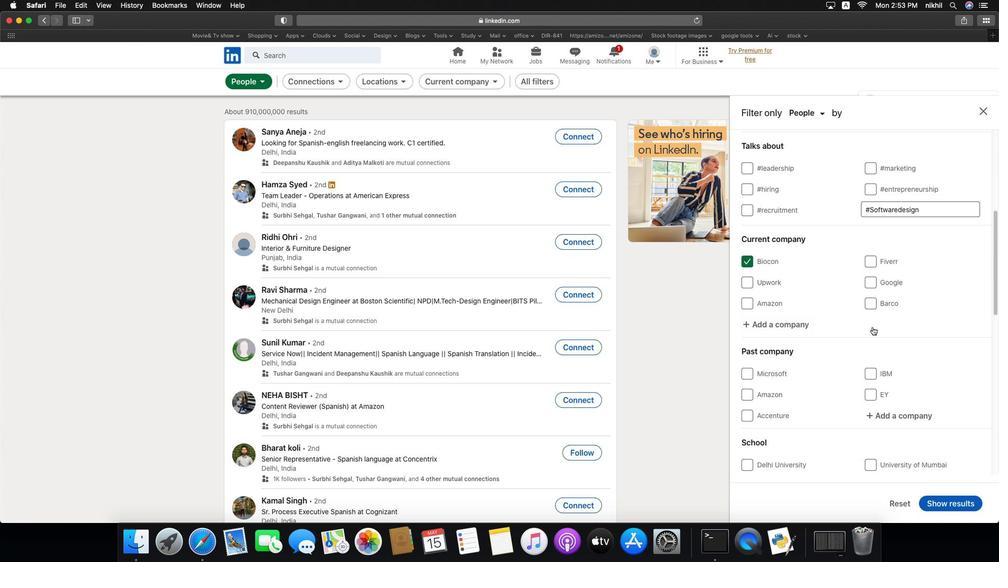 
Action: Mouse scrolled (905, 323) with delta (-24, -25)
Screenshot: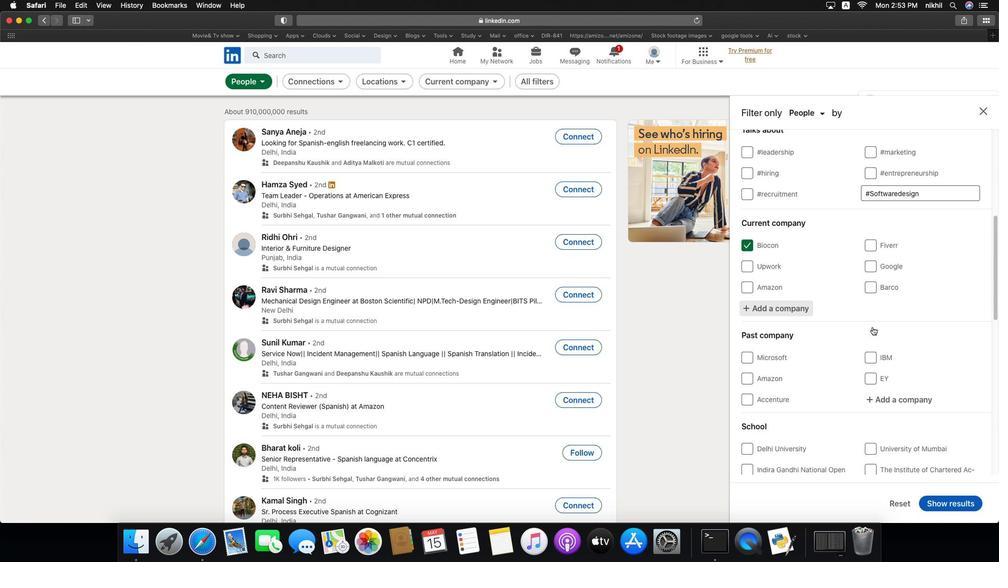 
Action: Mouse scrolled (905, 323) with delta (-24, -25)
Screenshot: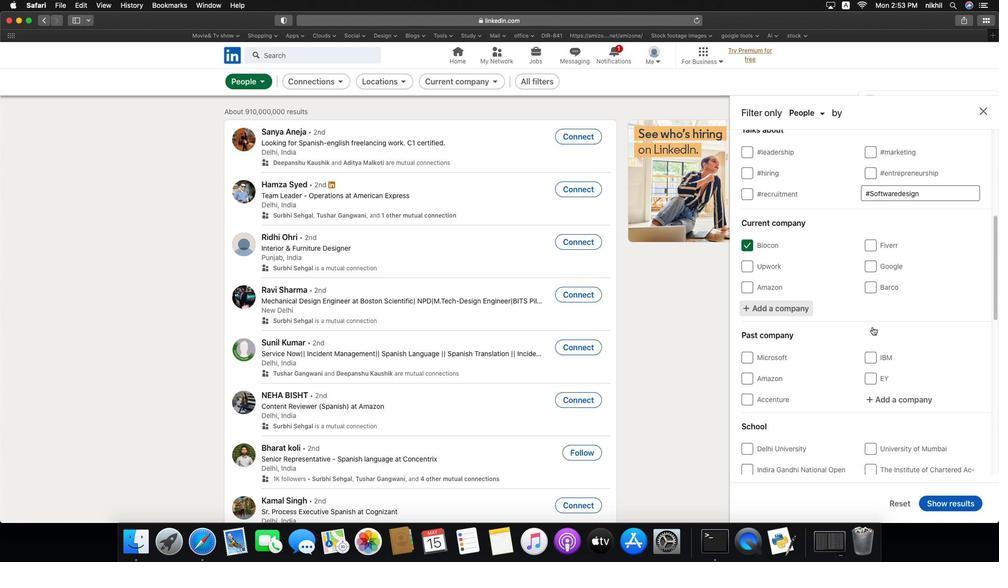 
Action: Mouse scrolled (905, 323) with delta (-24, -25)
Screenshot: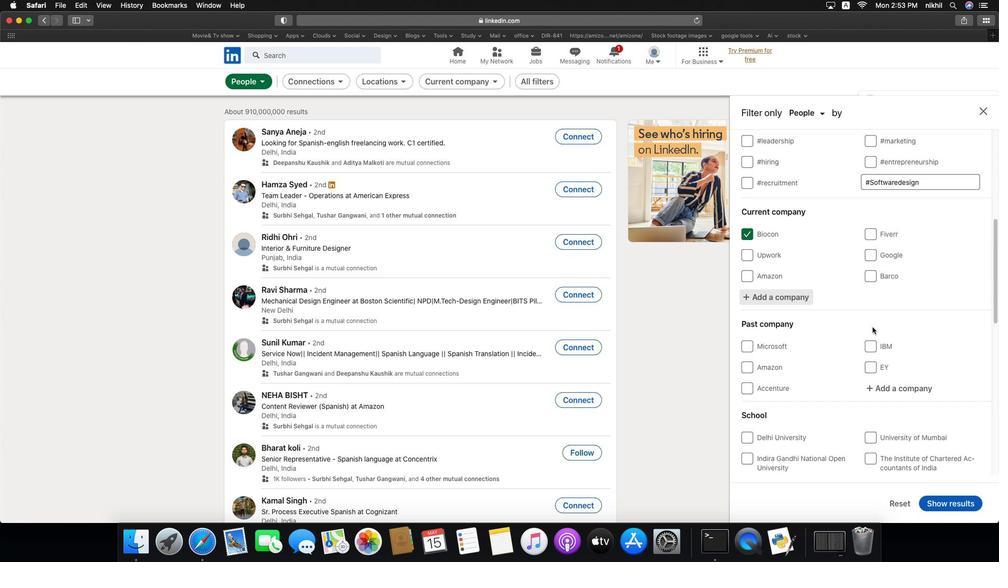 
Action: Mouse scrolled (905, 323) with delta (-24, -25)
Screenshot: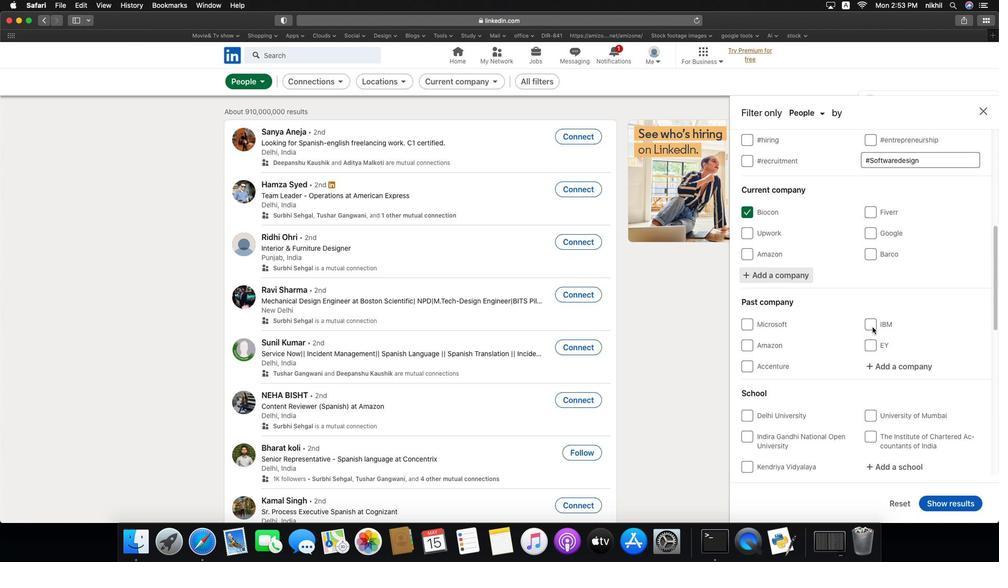 
Action: Mouse scrolled (905, 323) with delta (-24, -25)
Screenshot: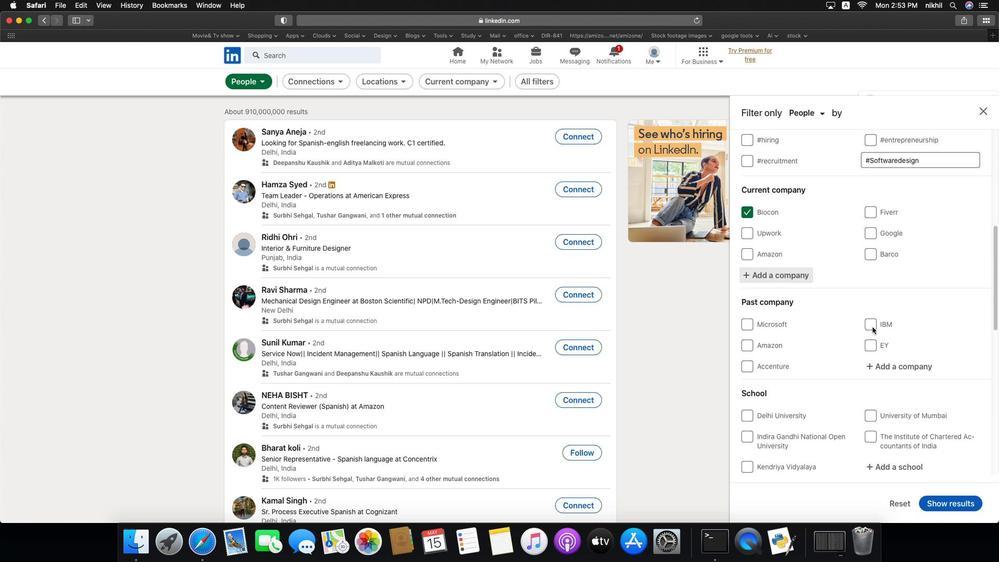 
Action: Mouse scrolled (905, 323) with delta (-24, -25)
Screenshot: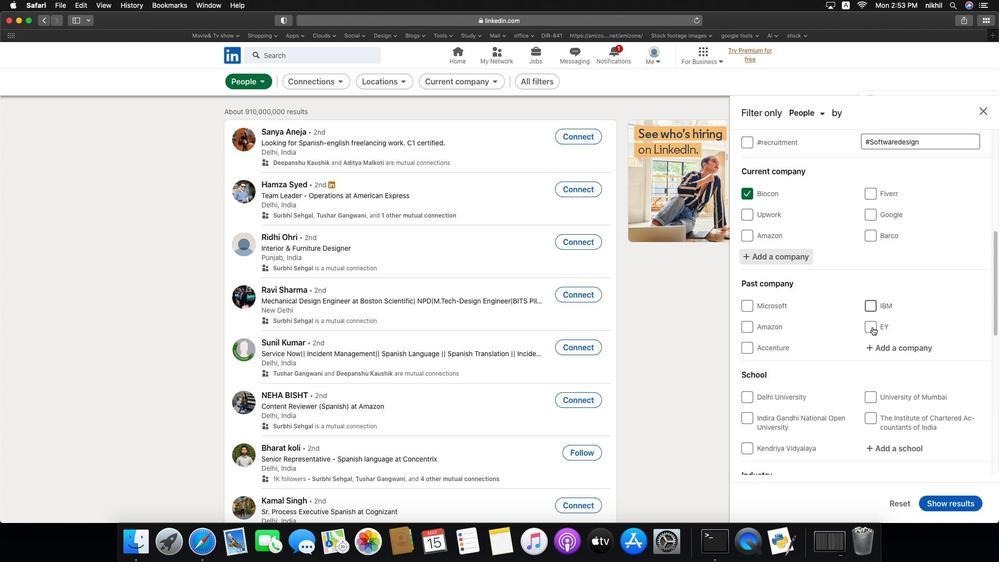 
Action: Mouse scrolled (905, 323) with delta (-24, -25)
Screenshot: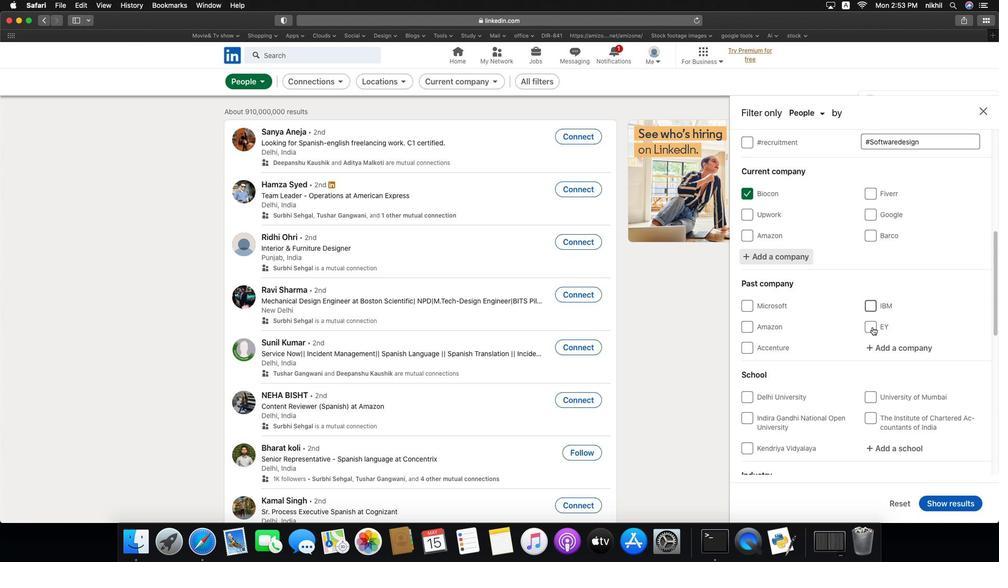 
Action: Mouse moved to (919, 455)
Screenshot: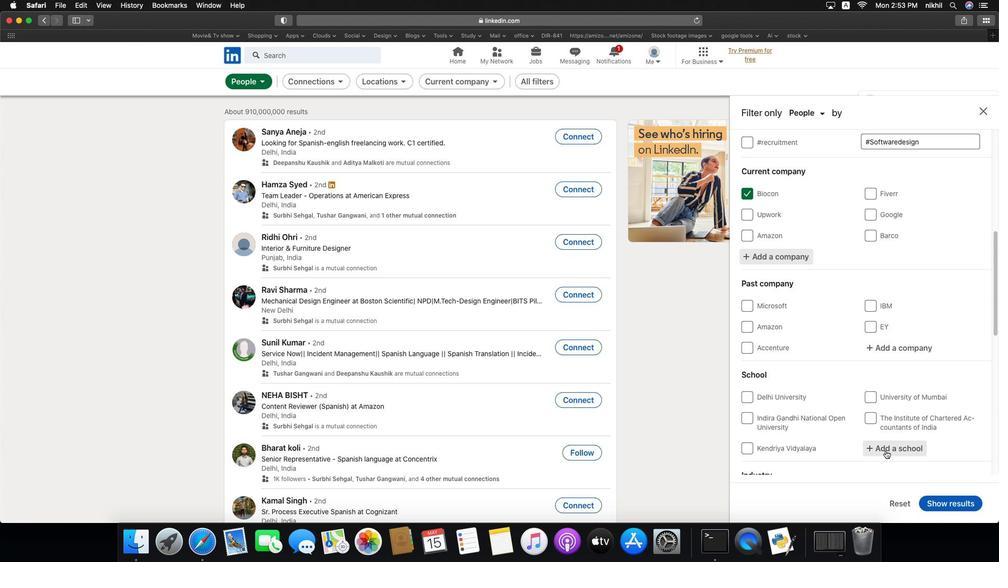 
Action: Mouse pressed left at (919, 455)
Screenshot: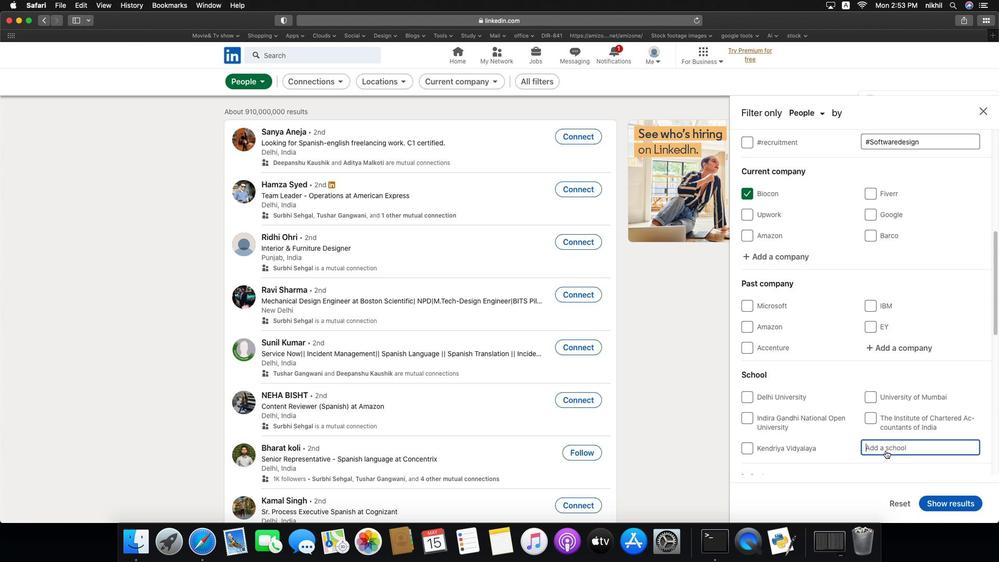 
Action: Key pressed Key.caps_lock'B''.''P'Key.space'P'Key.caps_lock'o''d''d''a''r'
Screenshot: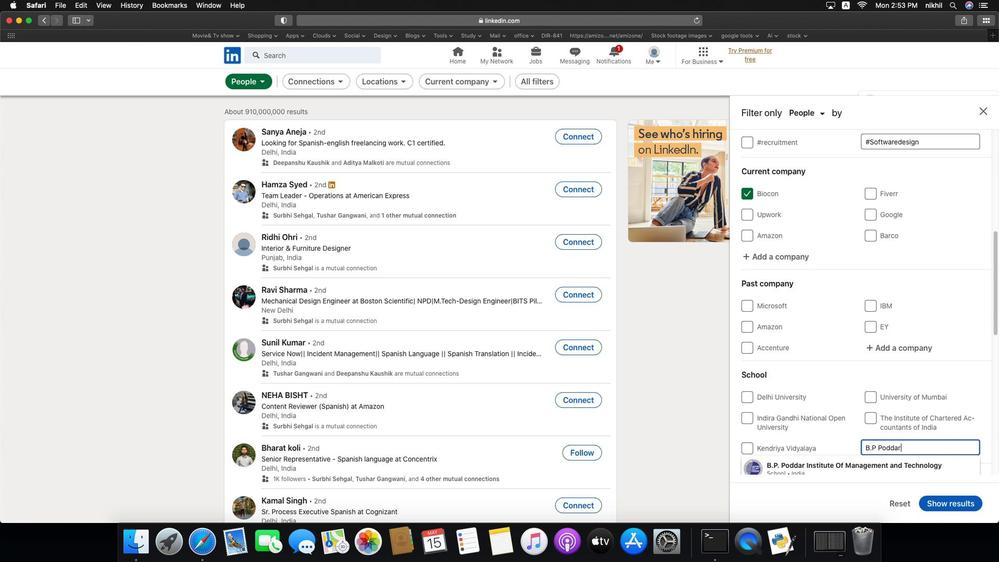 
Action: Mouse moved to (903, 472)
Screenshot: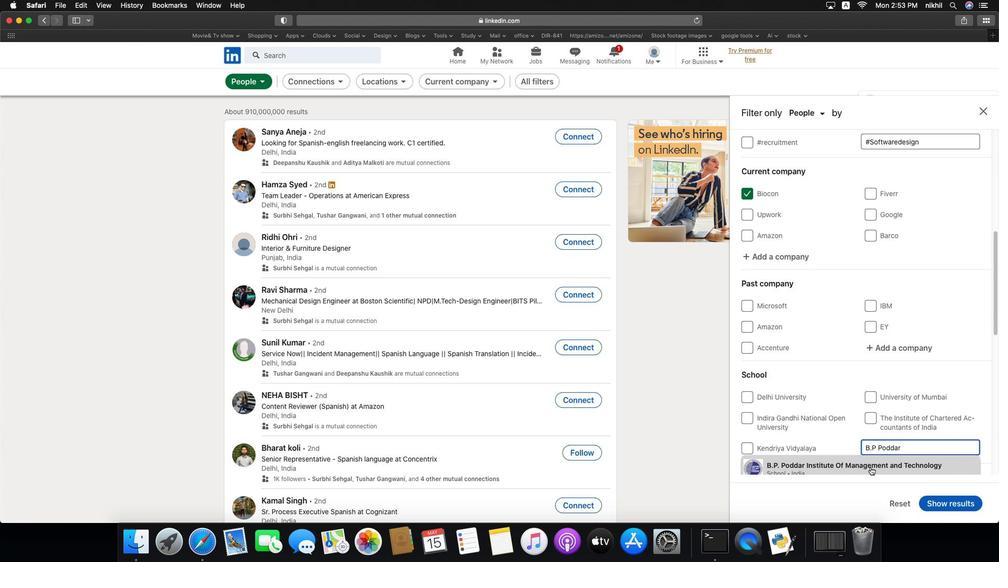 
Action: Mouse pressed left at (903, 472)
Screenshot: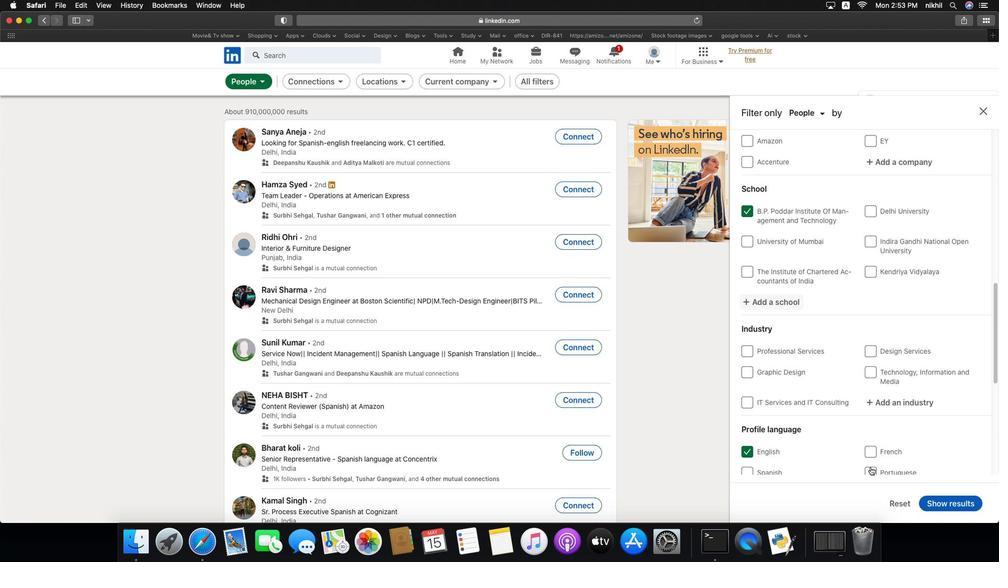 
Action: Mouse moved to (903, 471)
Screenshot: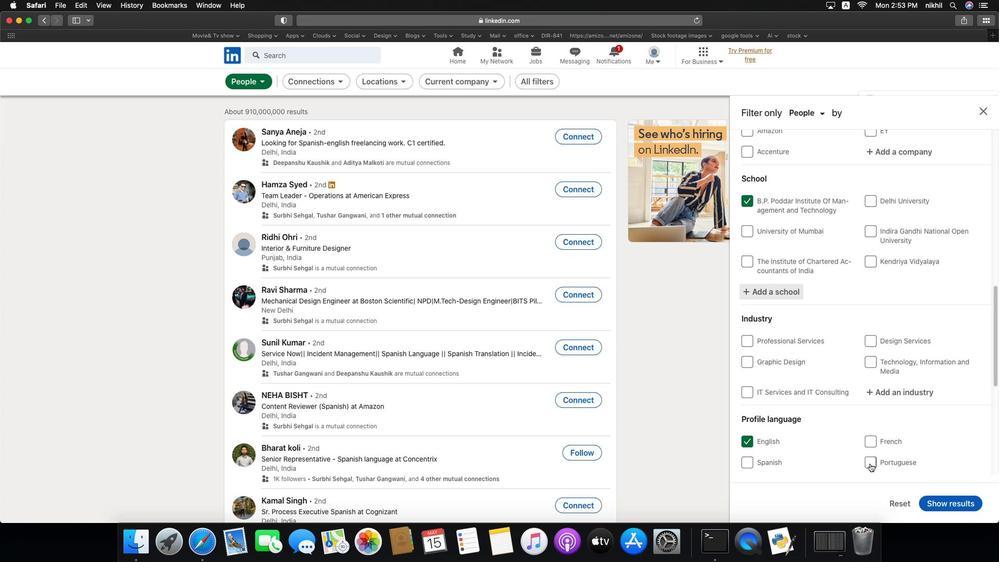 
Action: Mouse scrolled (903, 471) with delta (-24, -25)
Screenshot: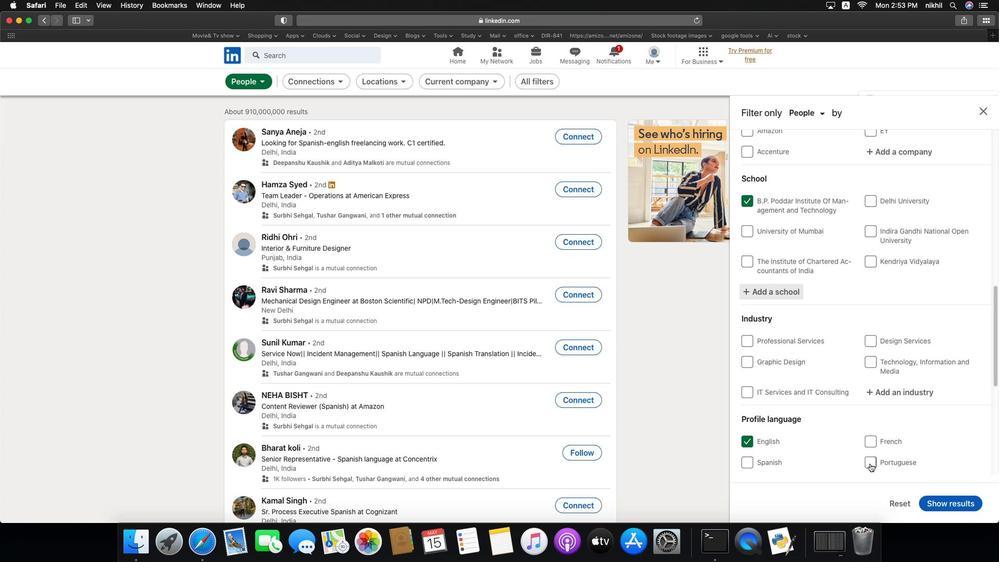 
Action: Mouse moved to (903, 470)
Screenshot: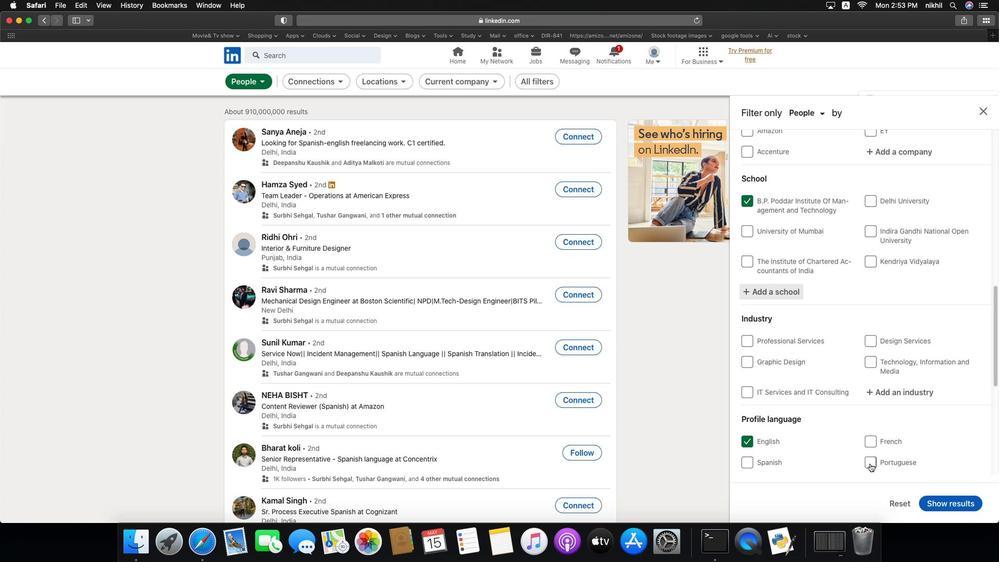 
Action: Mouse scrolled (903, 470) with delta (-24, -25)
Screenshot: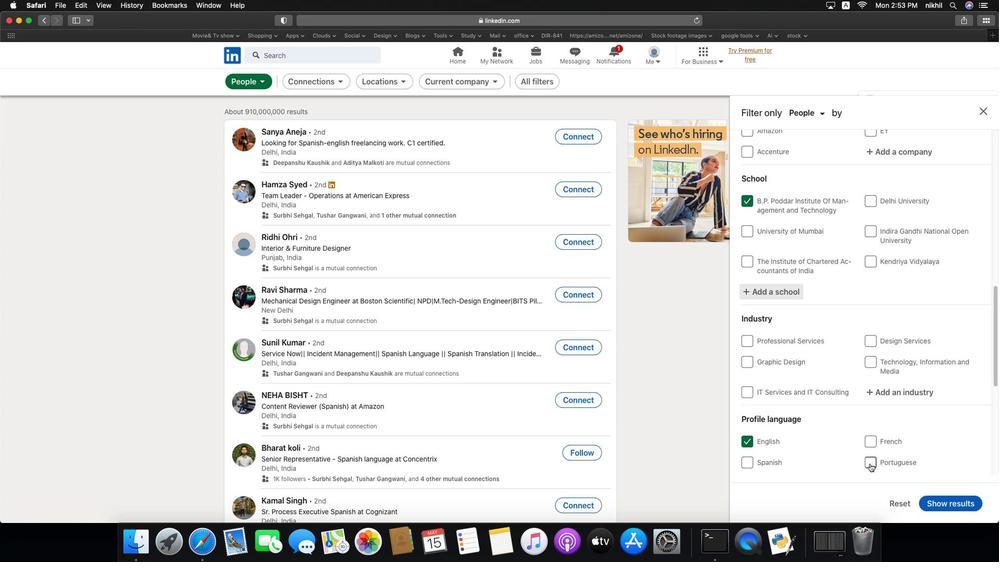 
Action: Mouse moved to (914, 399)
Screenshot: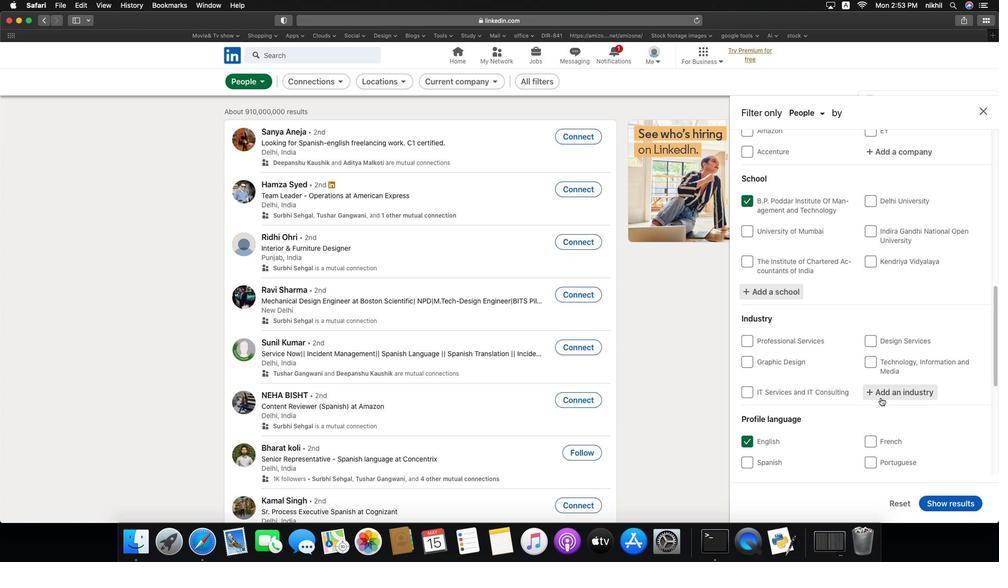 
Action: Mouse pressed left at (914, 399)
Screenshot: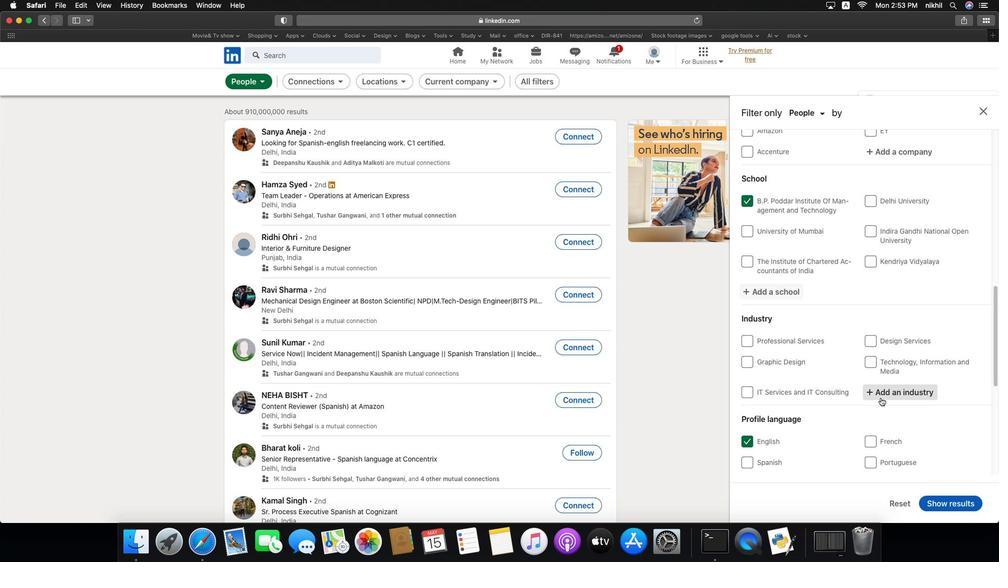 
Action: Key pressed Key.caps_lock'S'Key.caps_lock'p''e''c''i''a''l''i''t''y'Key.backspace'y'Key.spaceKey.caps_lock'T'Key.caps_lock'r''a''d''e'Key.spaceKey.caps_lock'C'Key.caps_lock'o''n''t''r''a''c''t''o''r''s'Key.enter
Screenshot: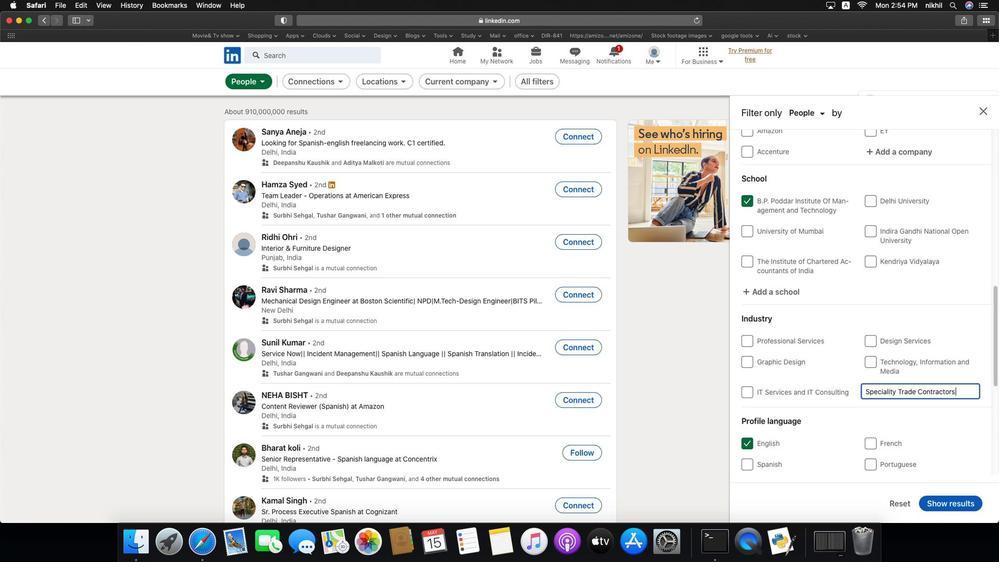 
Action: Mouse scrolled (914, 399) with delta (-24, -25)
Screenshot: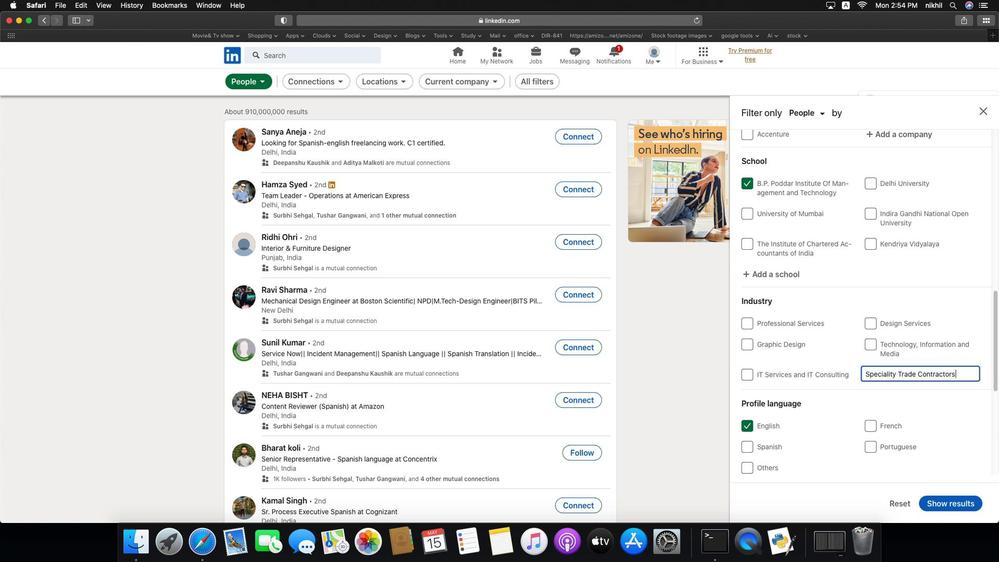 
Action: Mouse scrolled (914, 399) with delta (-24, -25)
Screenshot: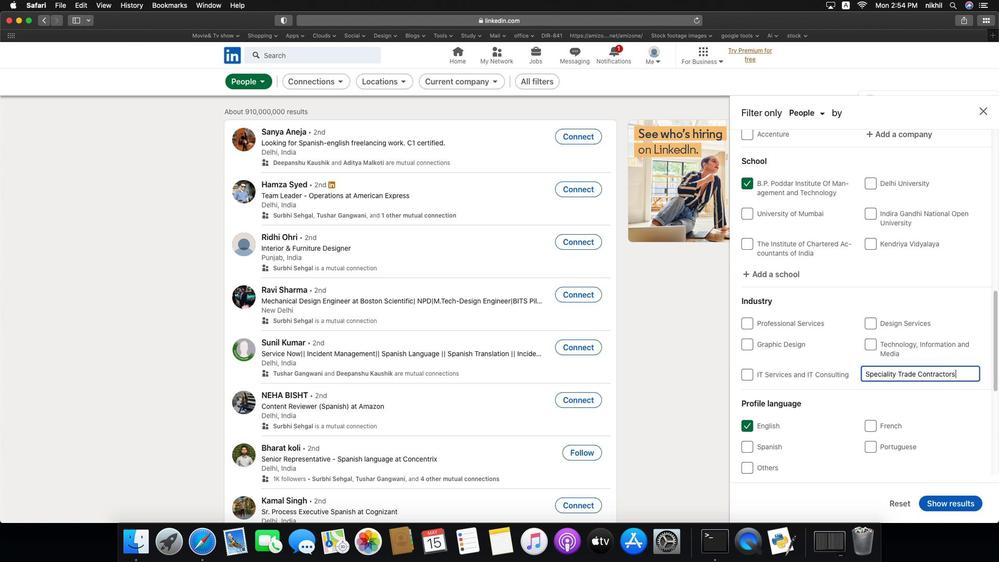 
Action: Mouse scrolled (914, 399) with delta (-24, -25)
Screenshot: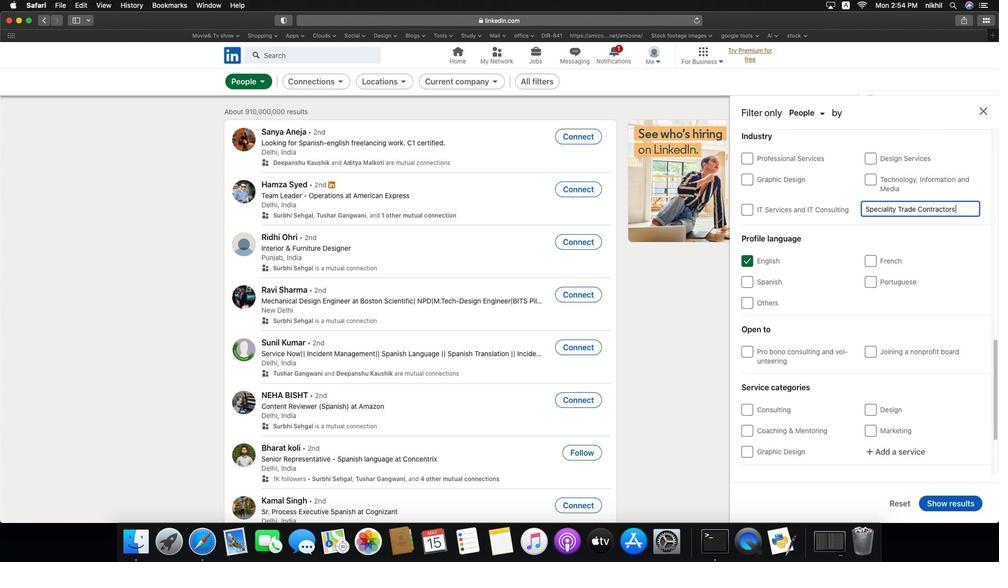 
Action: Mouse scrolled (914, 399) with delta (-24, -25)
Screenshot: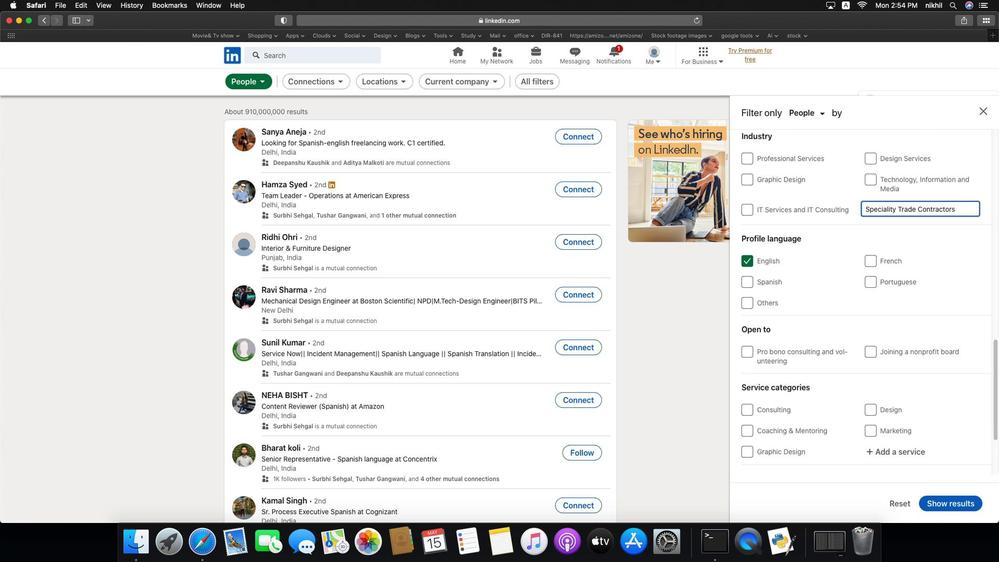 
Action: Mouse scrolled (914, 399) with delta (-24, -26)
Screenshot: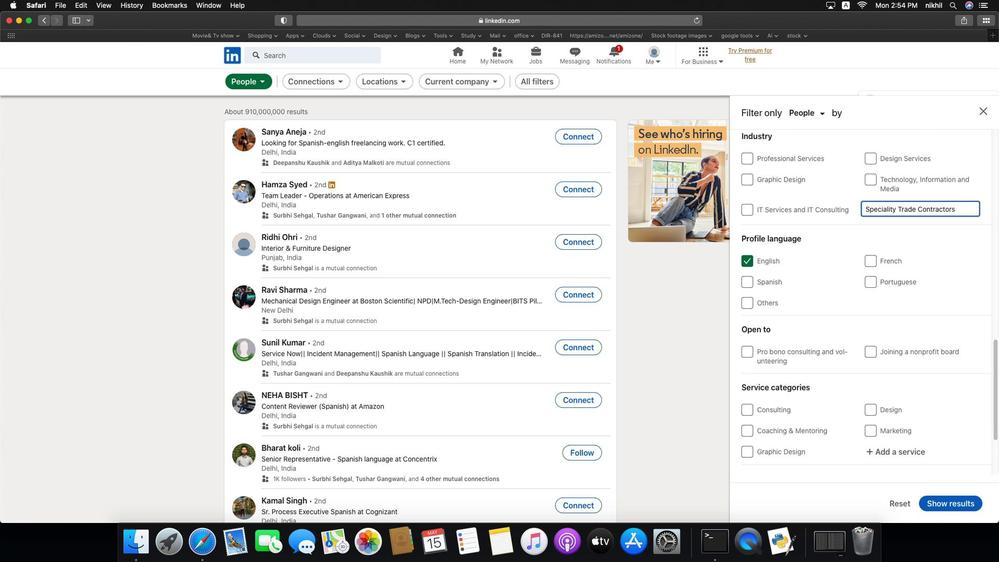 
Action: Mouse scrolled (914, 399) with delta (-24, -27)
Screenshot: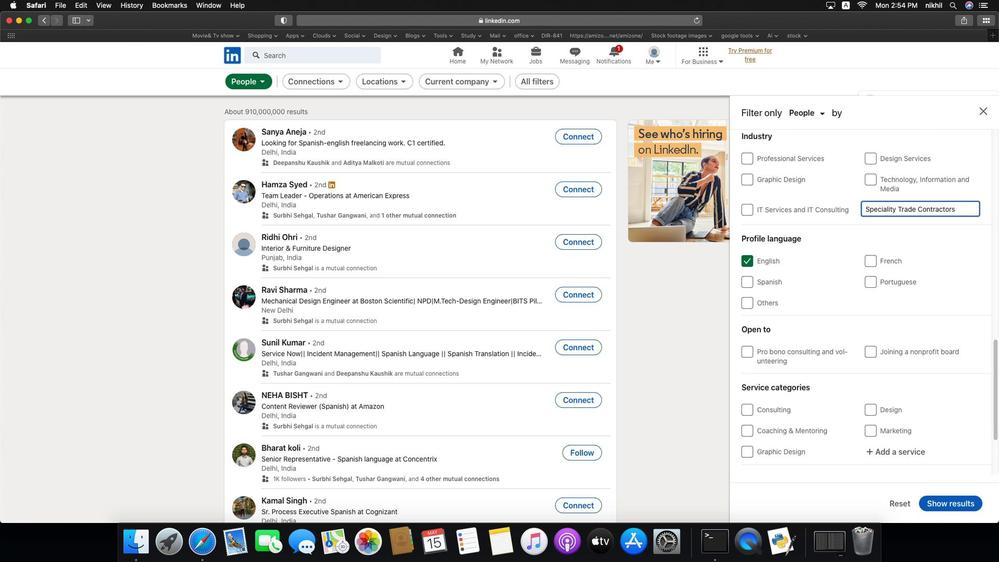 
Action: Mouse scrolled (914, 399) with delta (-24, -25)
Screenshot: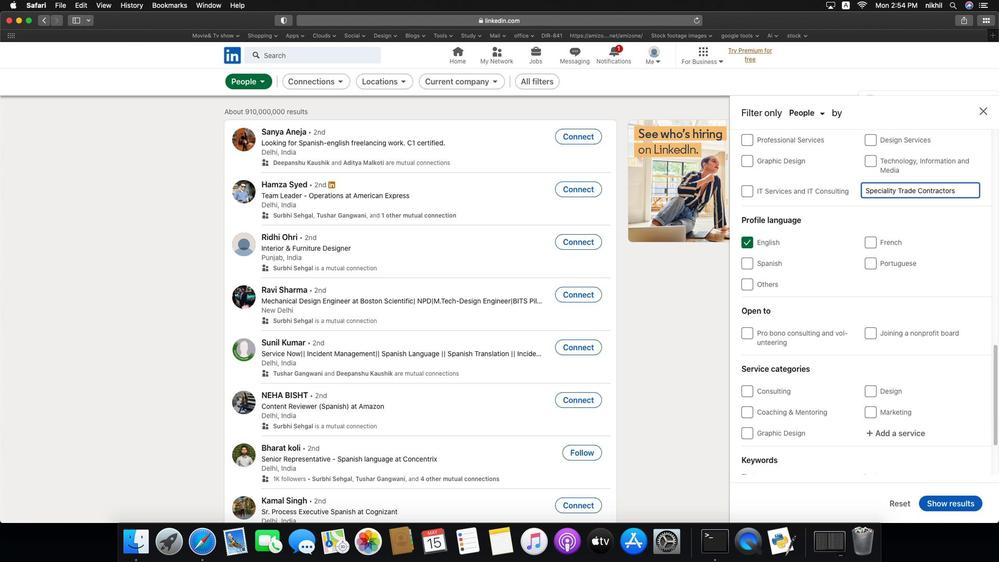 
Action: Mouse scrolled (914, 399) with delta (-24, -25)
Screenshot: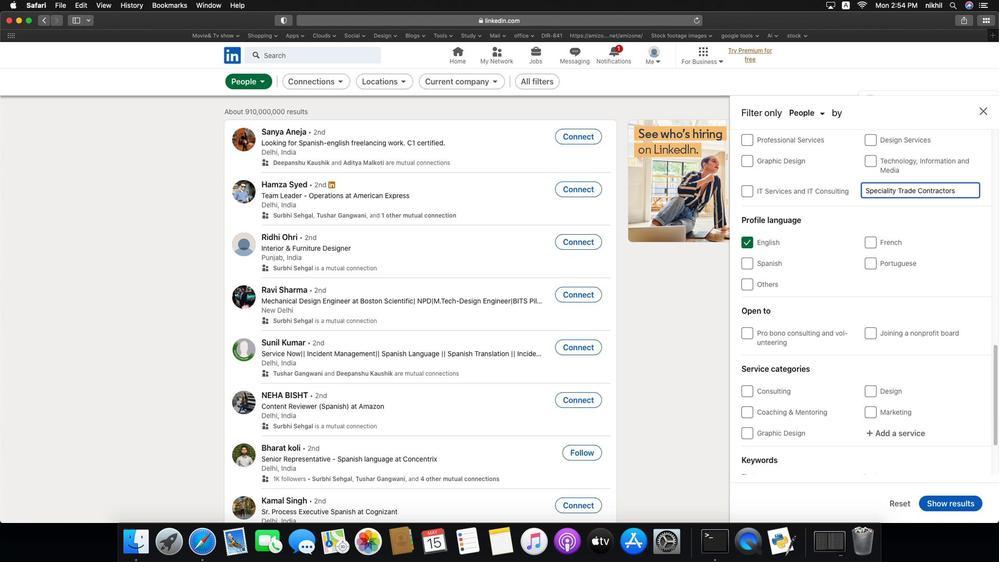 
Action: Mouse moved to (909, 435)
Screenshot: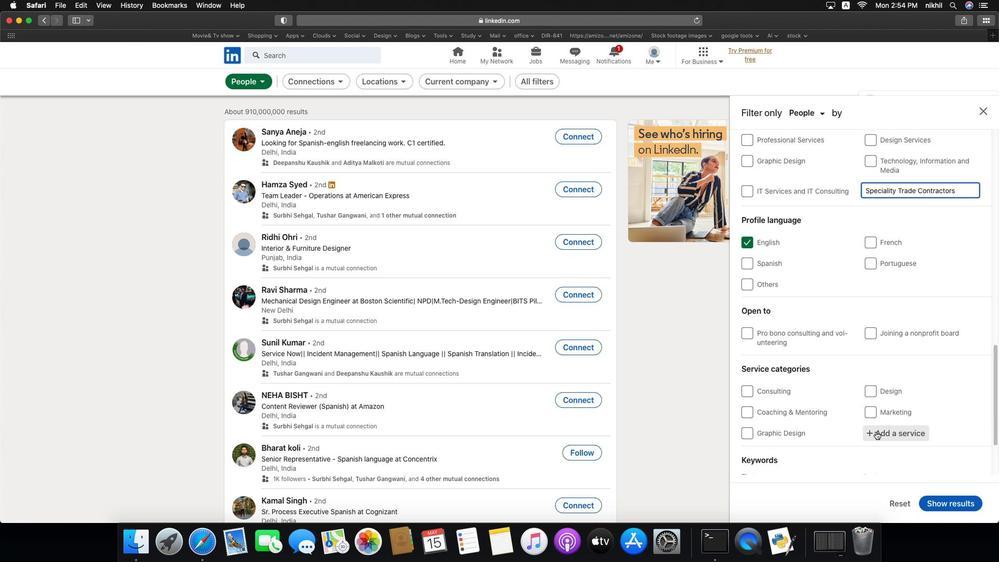 
Action: Mouse pressed left at (909, 435)
Screenshot: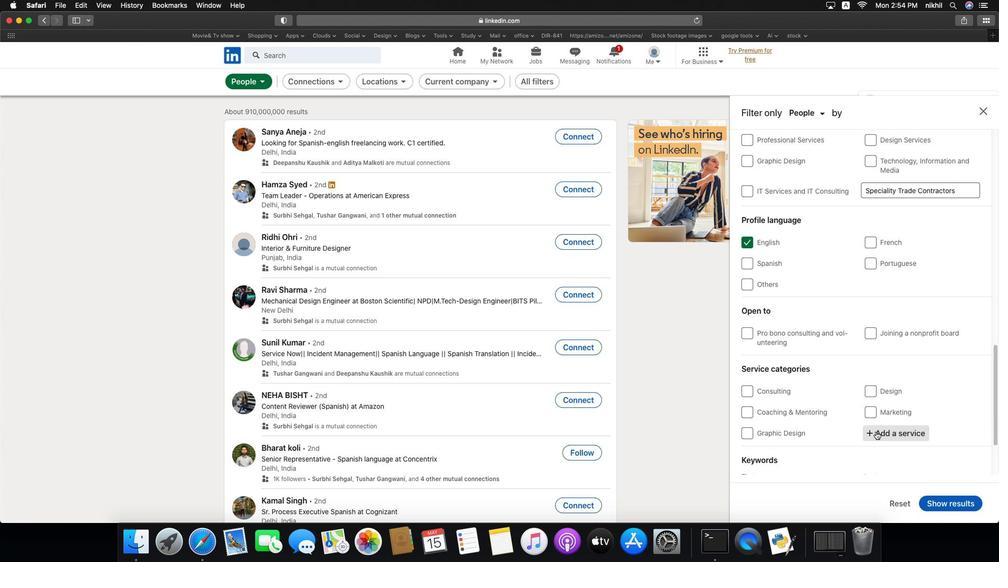 
Action: Key pressed Key.caps_lock'P'Key.caps_lock'r''o''j''e''c''t'
Screenshot: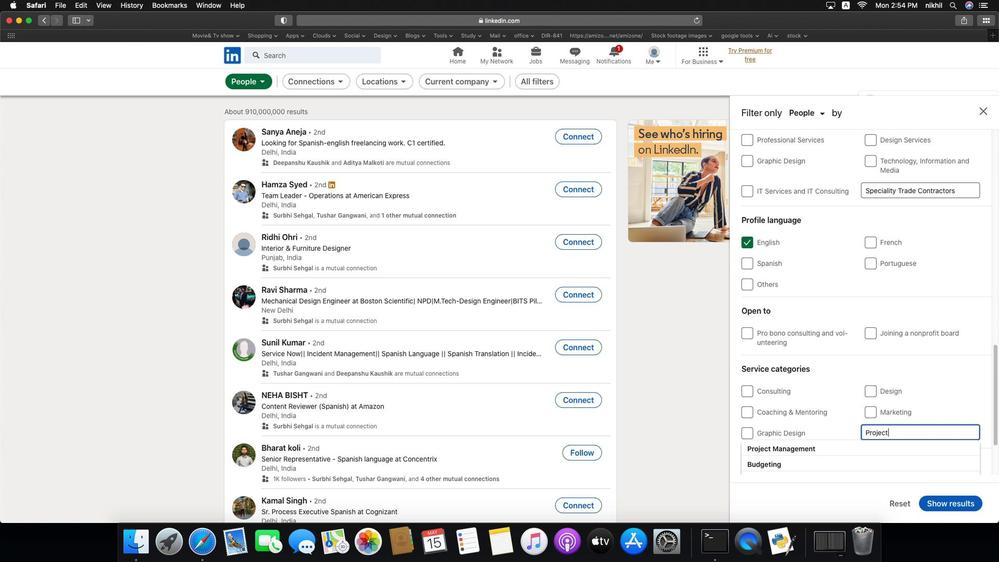 
Action: Mouse moved to (880, 448)
Screenshot: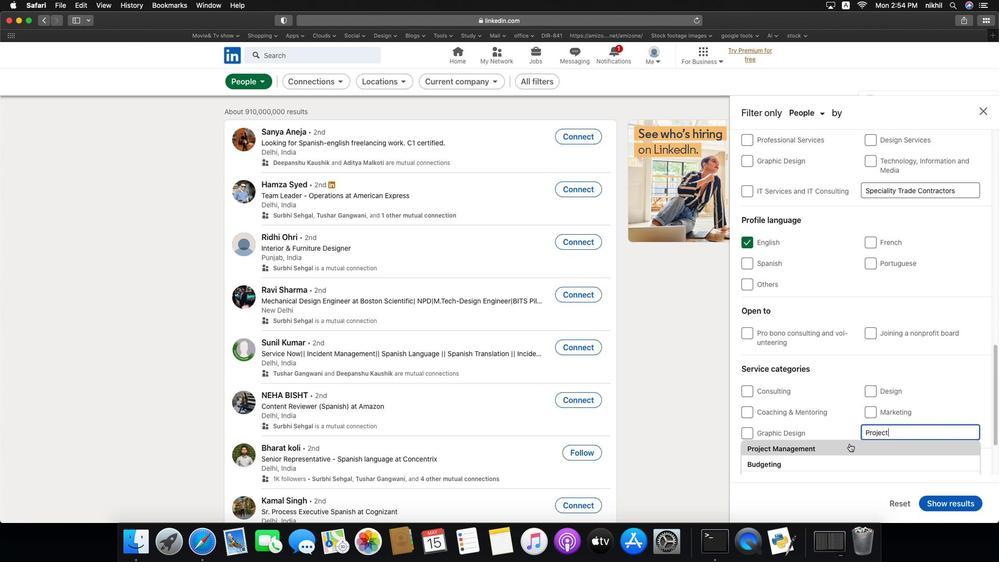 
Action: Mouse pressed left at (880, 448)
Screenshot: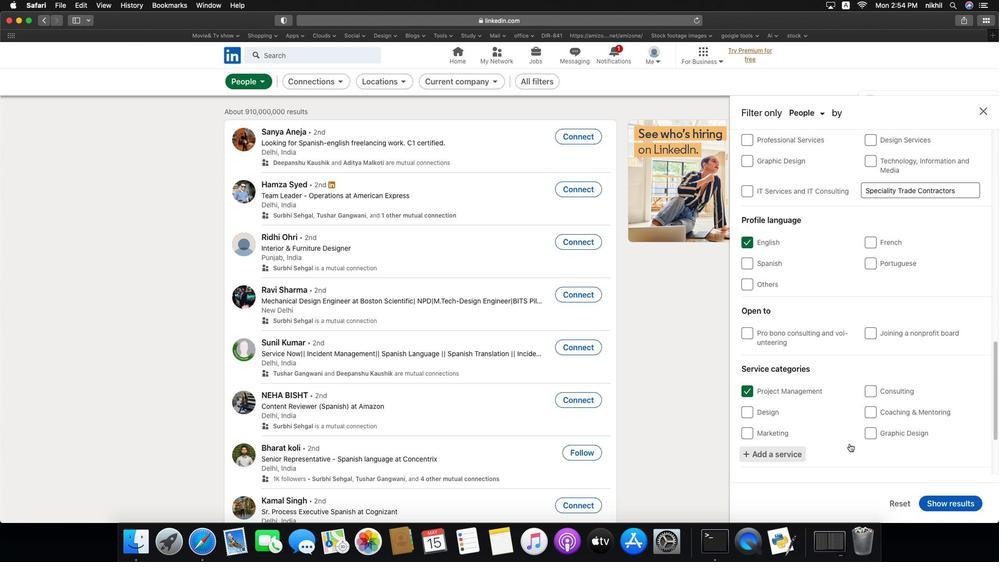
Action: Mouse scrolled (880, 448) with delta (-24, -25)
Screenshot: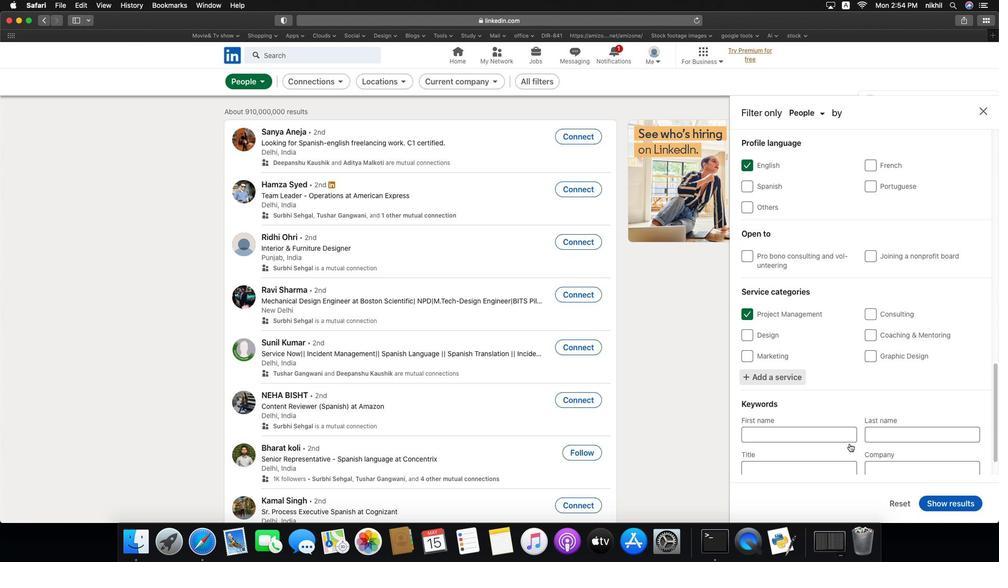 
Action: Mouse scrolled (880, 448) with delta (-24, -25)
Screenshot: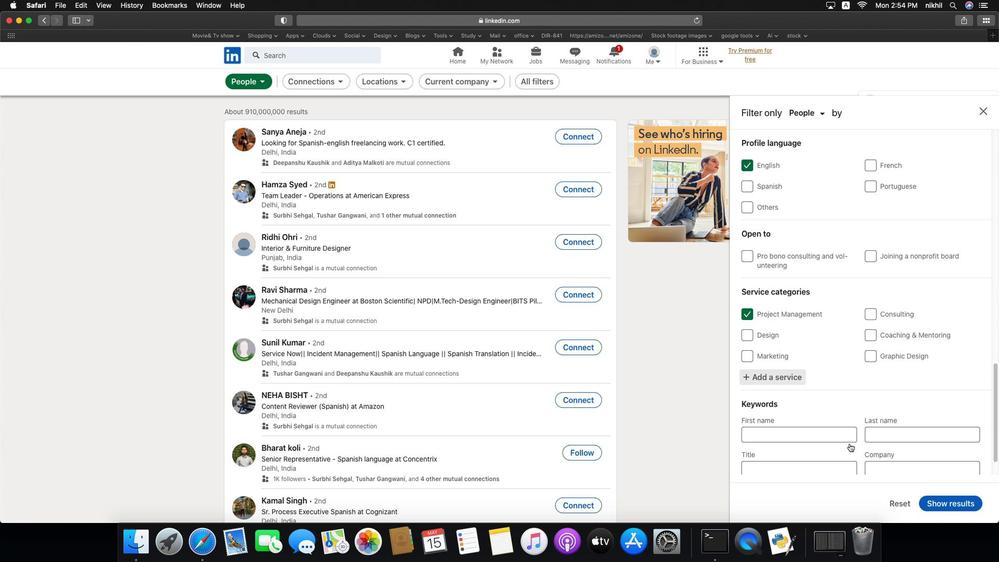 
Action: Mouse scrolled (880, 448) with delta (-24, -26)
Screenshot: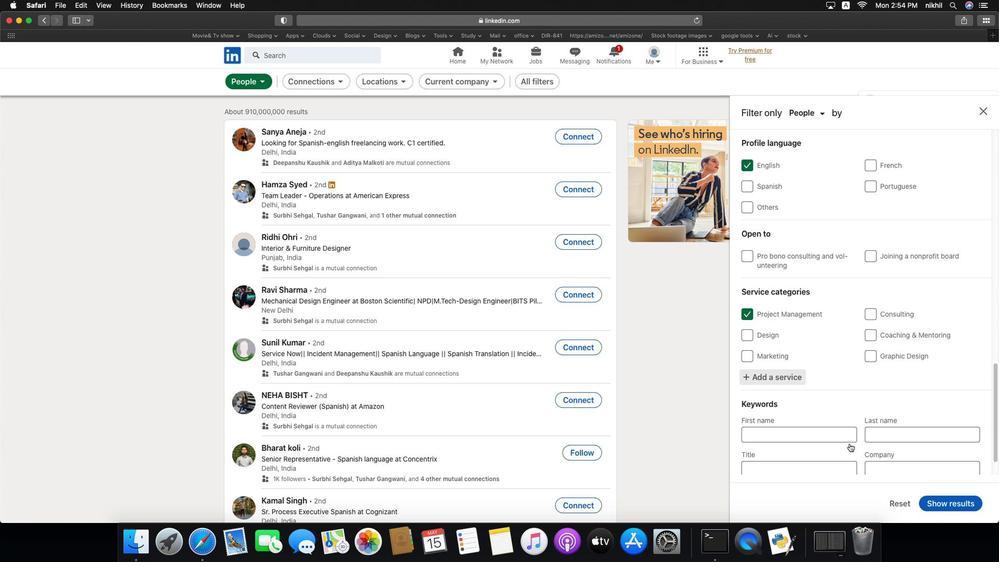 
Action: Mouse moved to (876, 442)
Screenshot: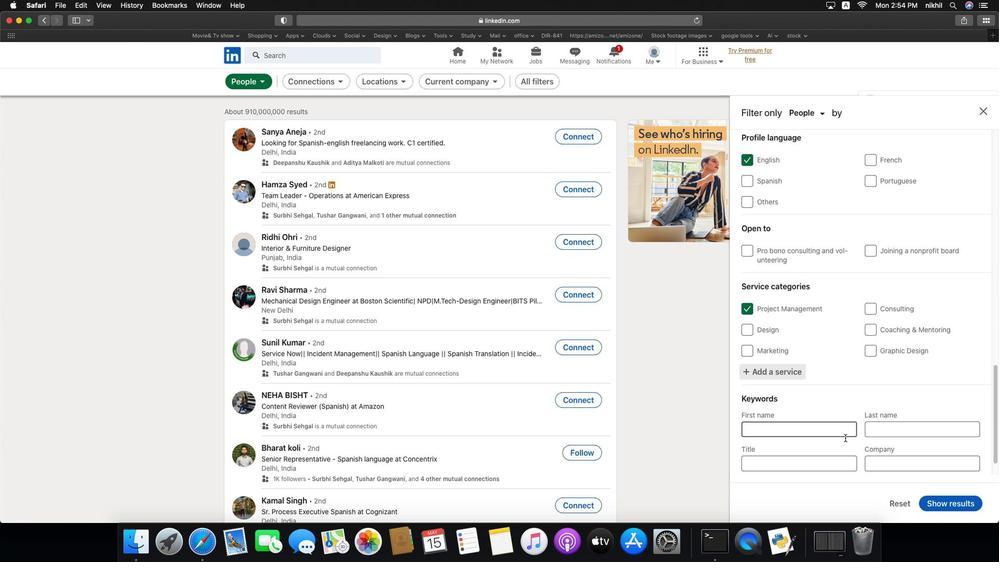
Action: Mouse scrolled (876, 442) with delta (-24, -25)
Screenshot: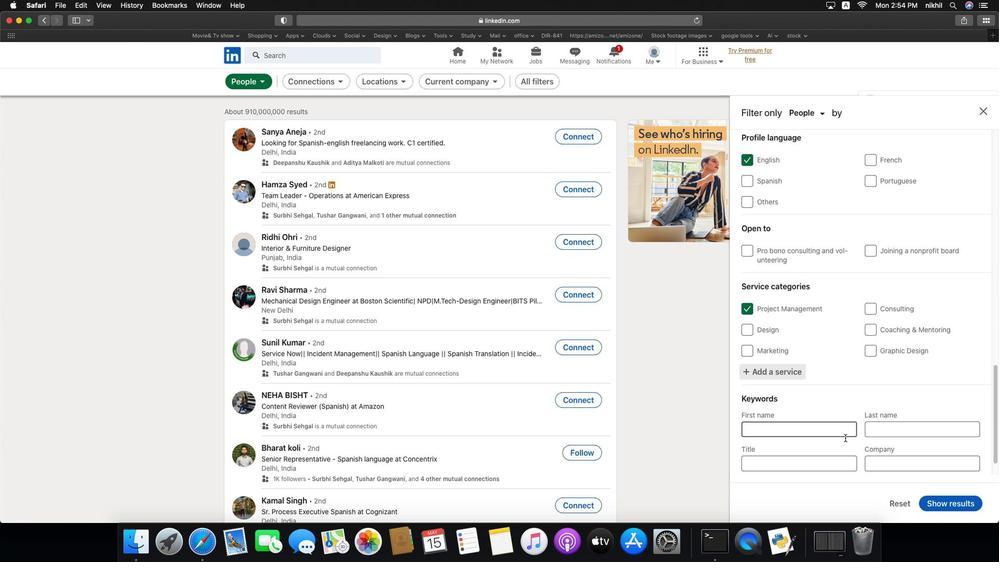 
Action: Mouse moved to (876, 441)
Screenshot: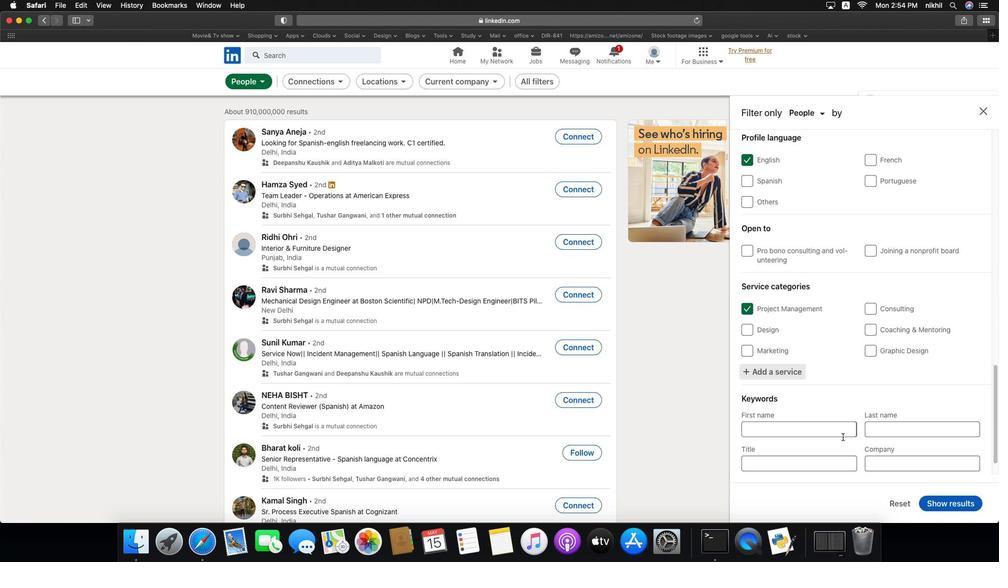 
Action: Mouse scrolled (876, 441) with delta (-24, -25)
Screenshot: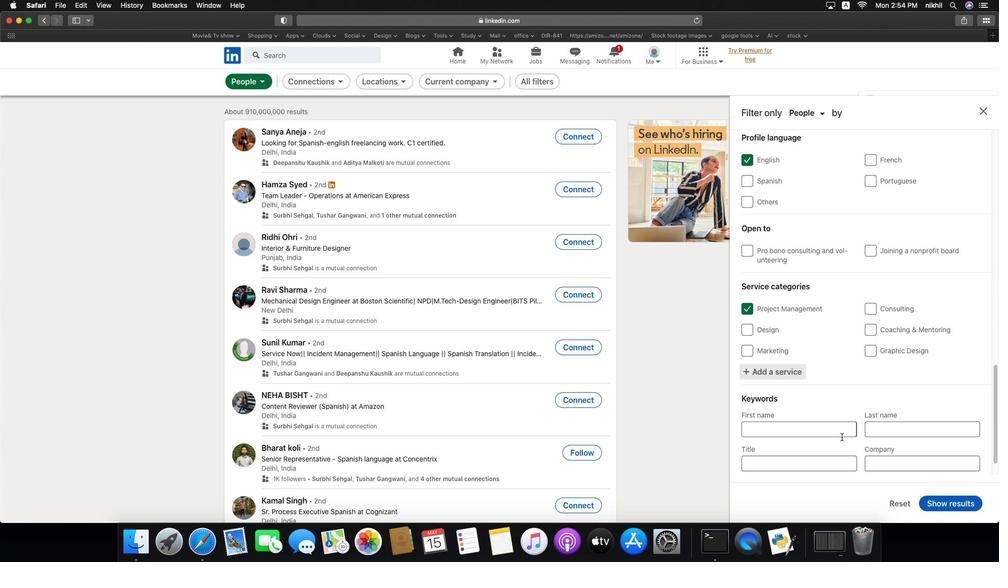 
Action: Mouse moved to (853, 464)
Screenshot: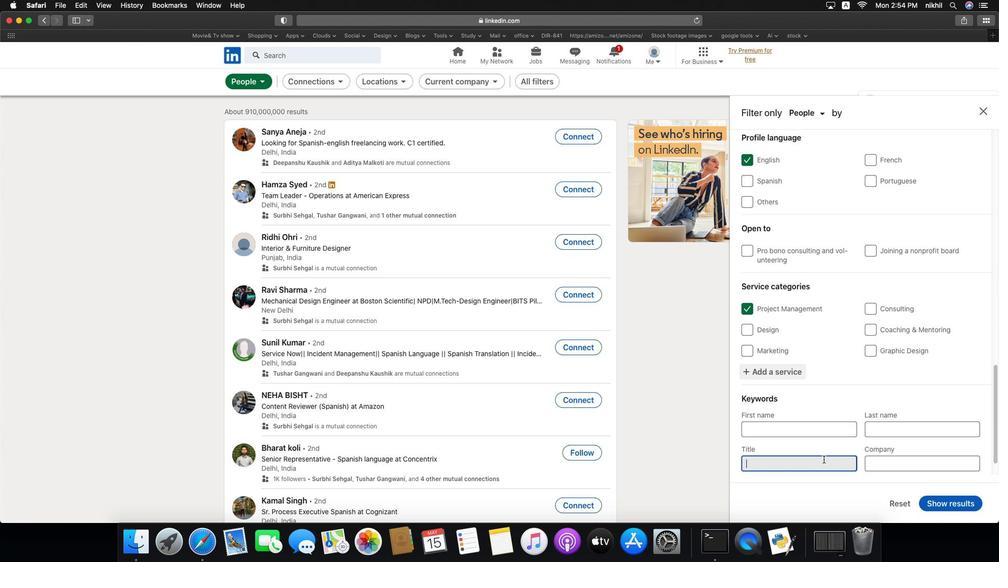 
Action: Mouse pressed left at (853, 464)
Screenshot: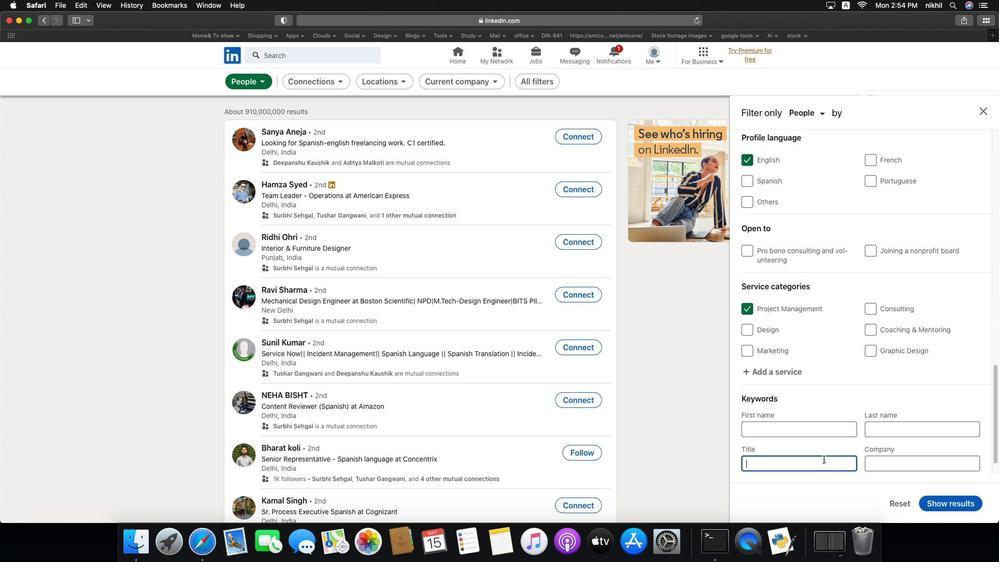
Action: Key pressed Key.caps_lock'S'Key.caps_lock'a''l''e''s'Key.space'm''a''n''a''g''e''r'
Screenshot: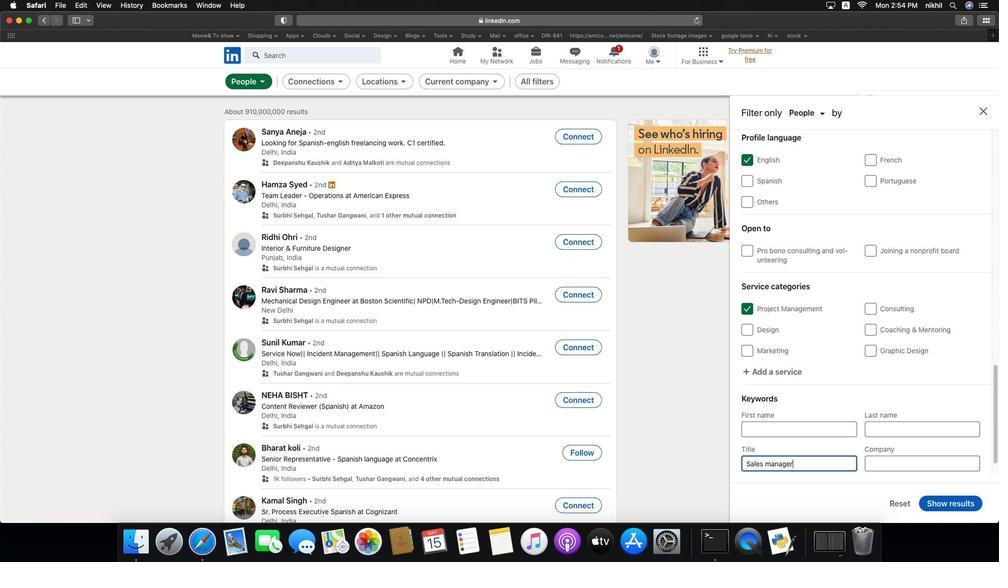 
Action: Mouse moved to (999, 510)
Screenshot: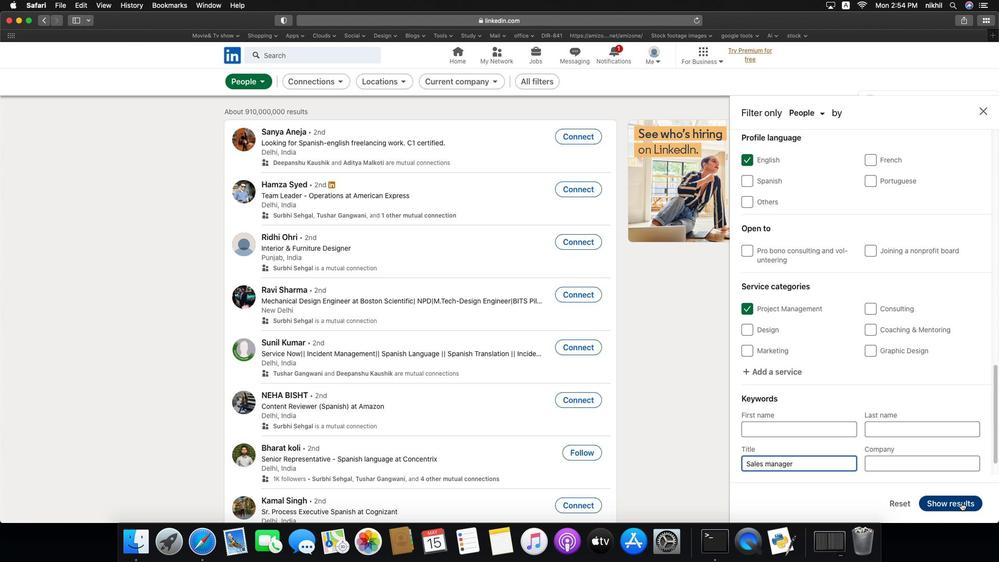 
Action: Mouse pressed left at (999, 510)
Screenshot: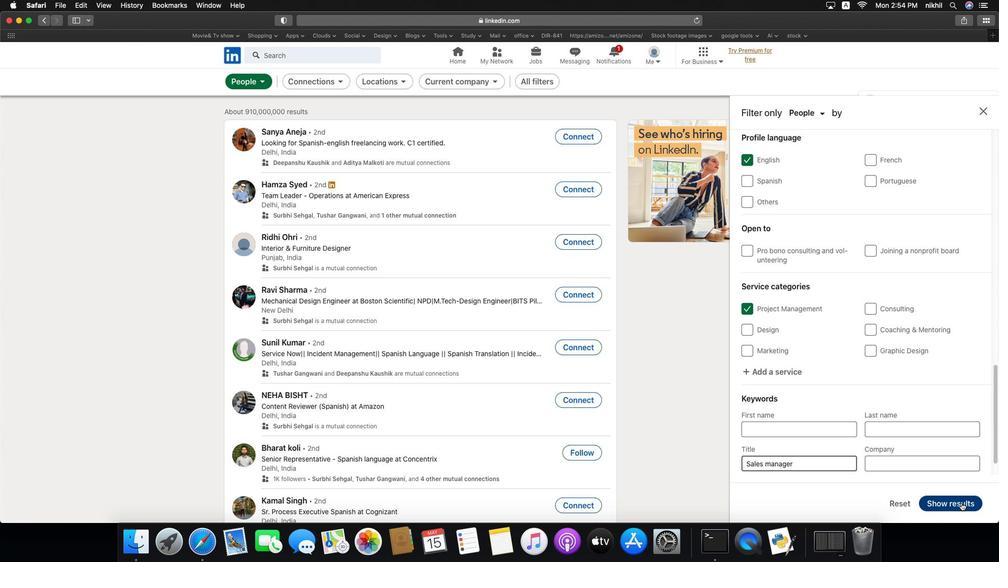 
